 Task: Check the average views per listing of center island in the last 5 years.
Action: Mouse moved to (916, 231)
Screenshot: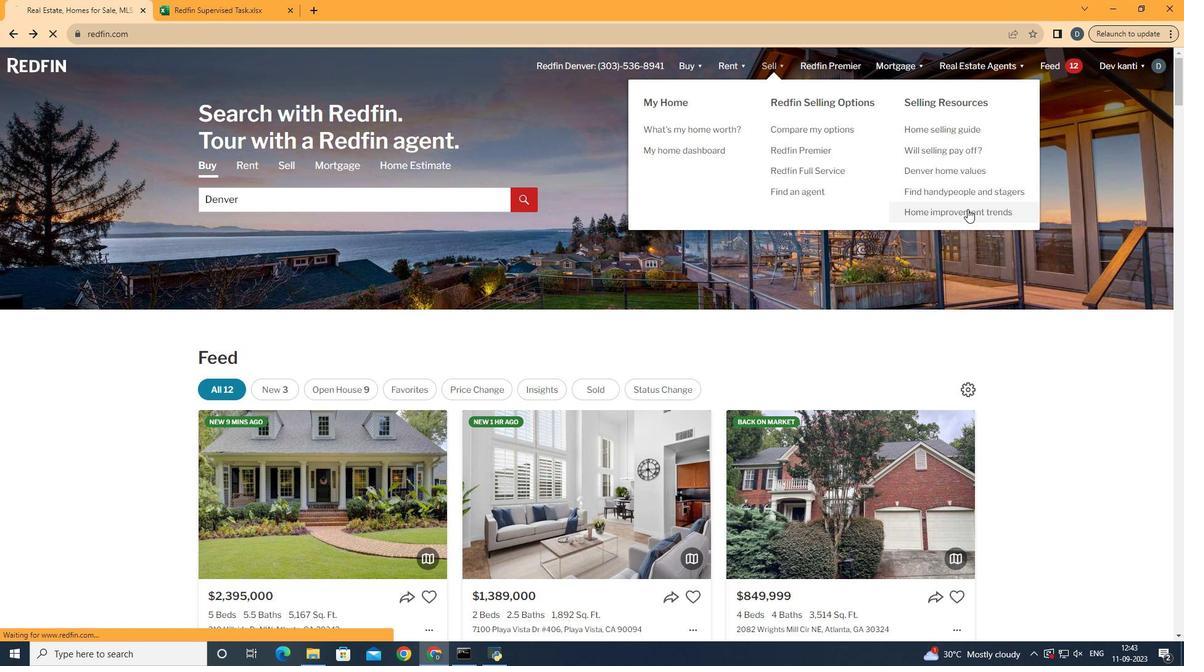 
Action: Mouse pressed left at (916, 231)
Screenshot: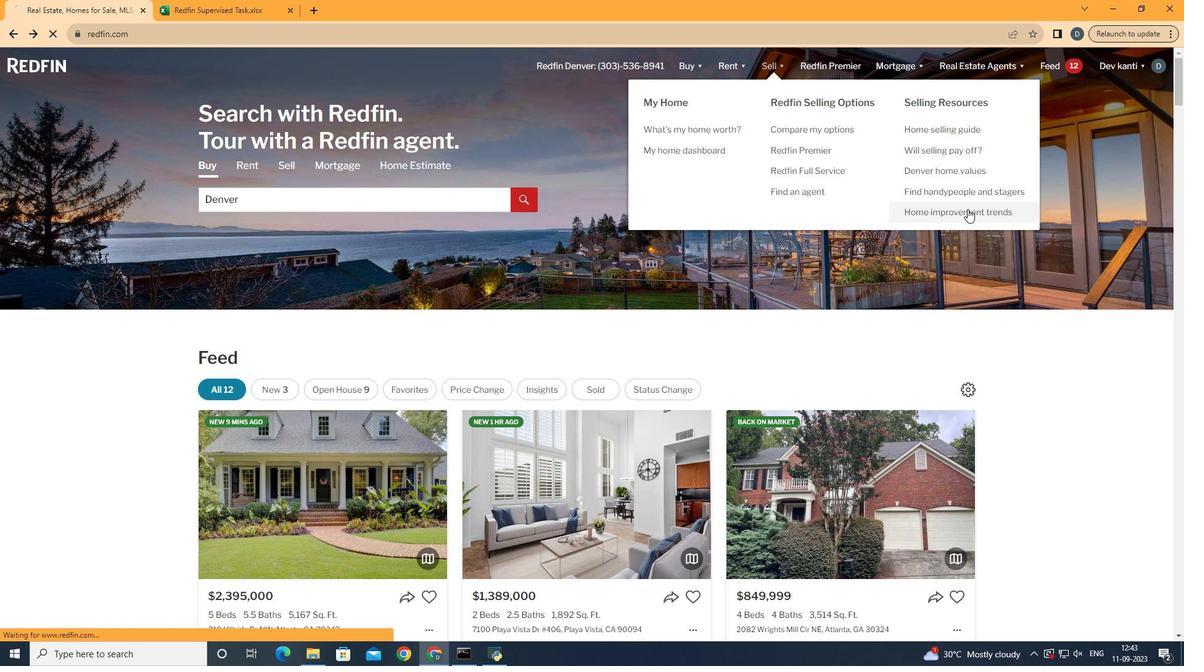 
Action: Mouse moved to (357, 253)
Screenshot: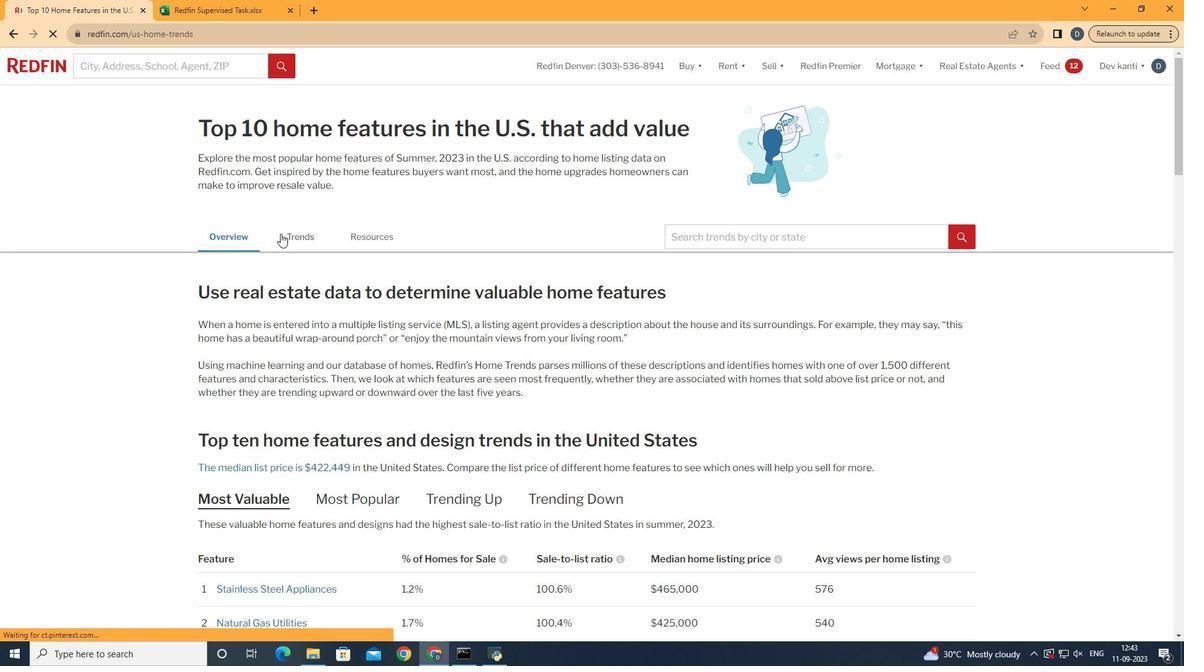 
Action: Mouse pressed left at (357, 253)
Screenshot: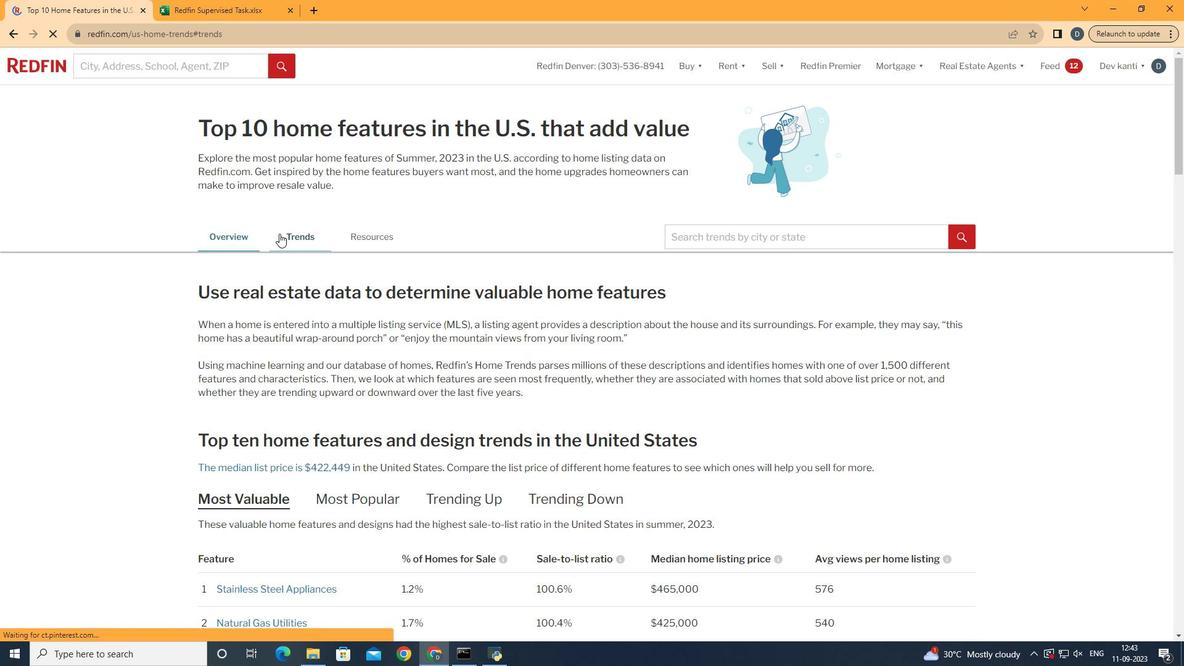 
Action: Mouse moved to (642, 374)
Screenshot: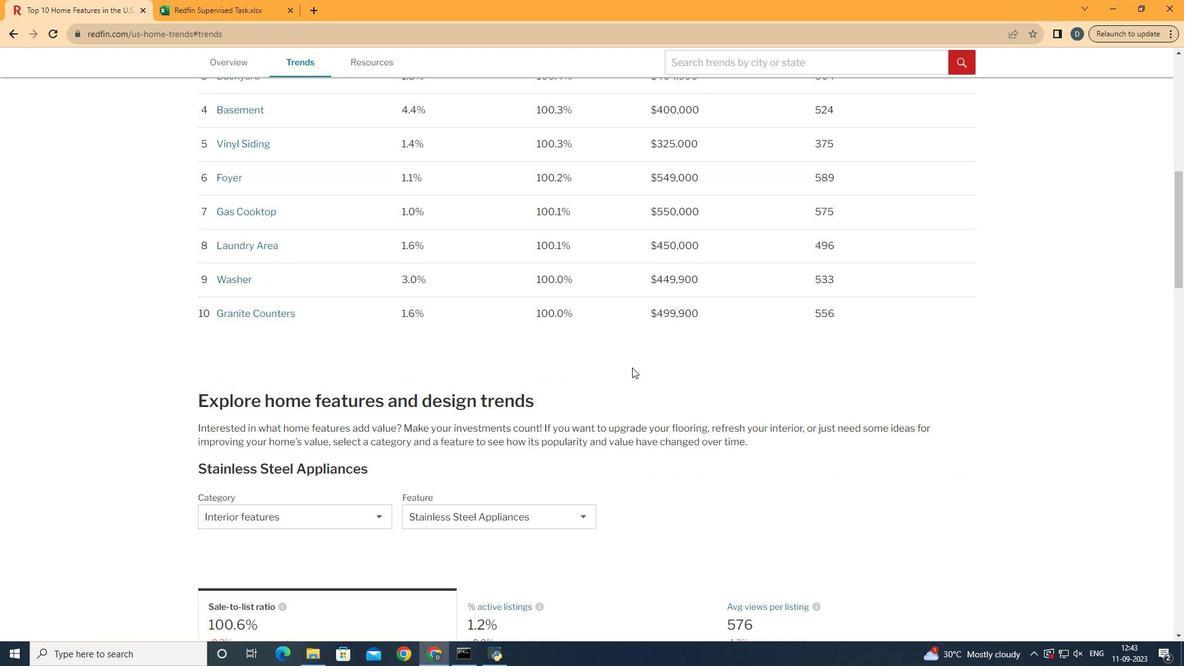 
Action: Mouse scrolled (642, 373) with delta (0, 0)
Screenshot: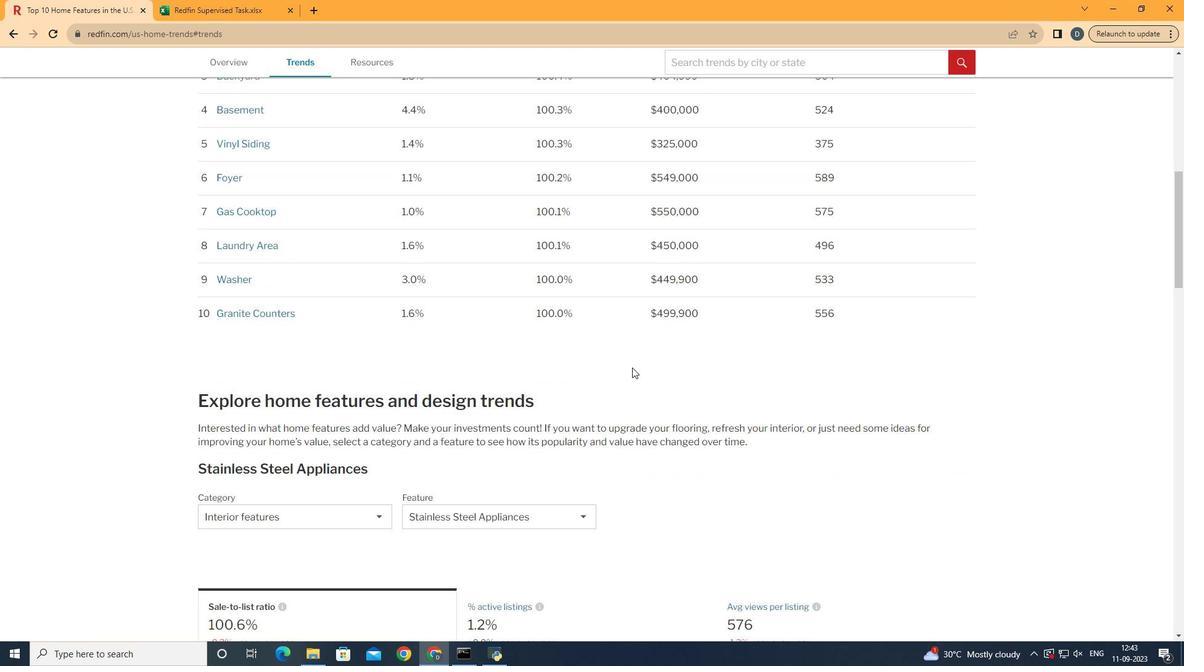 
Action: Mouse scrolled (642, 373) with delta (0, 0)
Screenshot: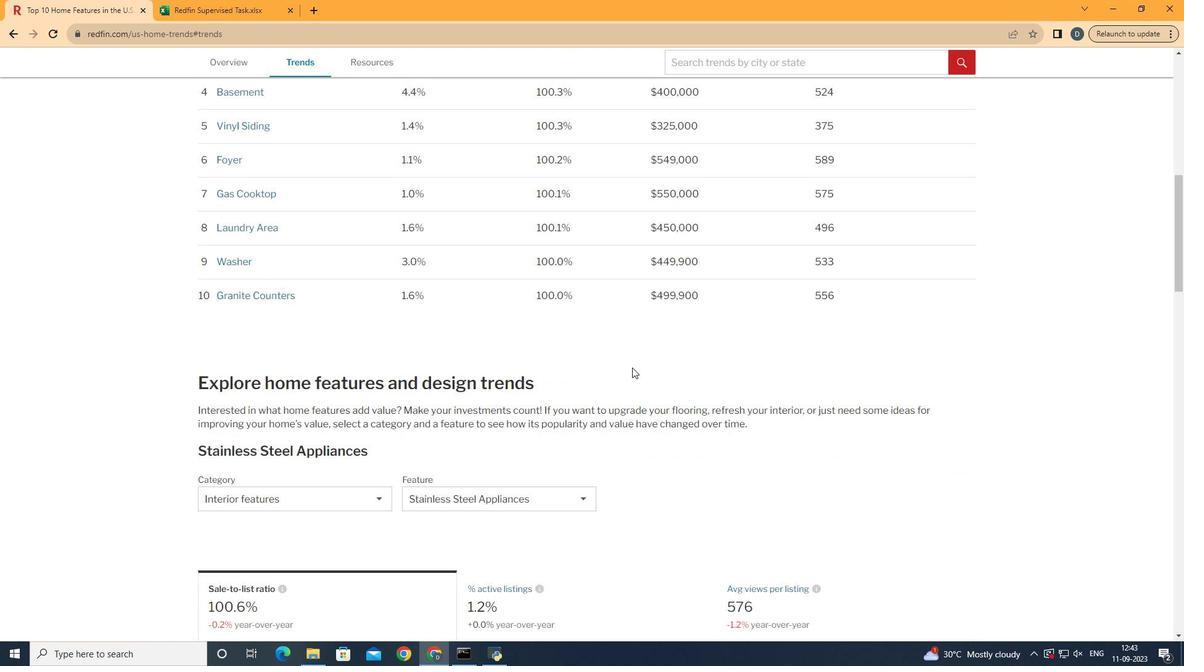 
Action: Mouse moved to (642, 373)
Screenshot: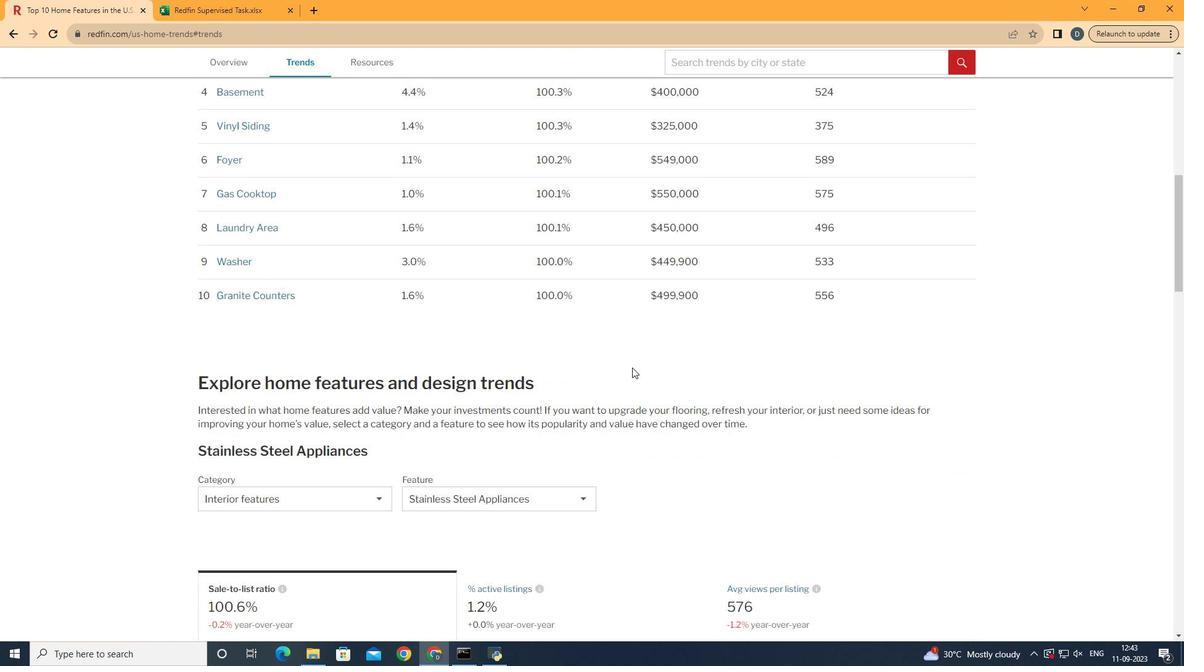 
Action: Mouse scrolled (642, 373) with delta (0, 0)
Screenshot: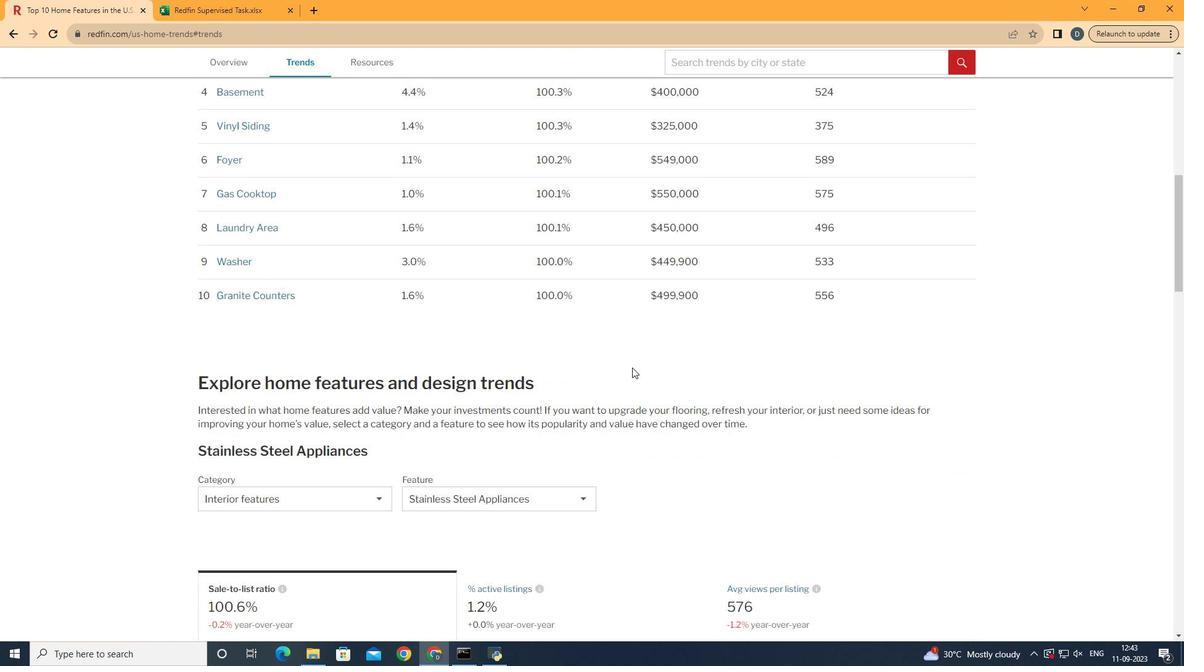 
Action: Mouse moved to (642, 373)
Screenshot: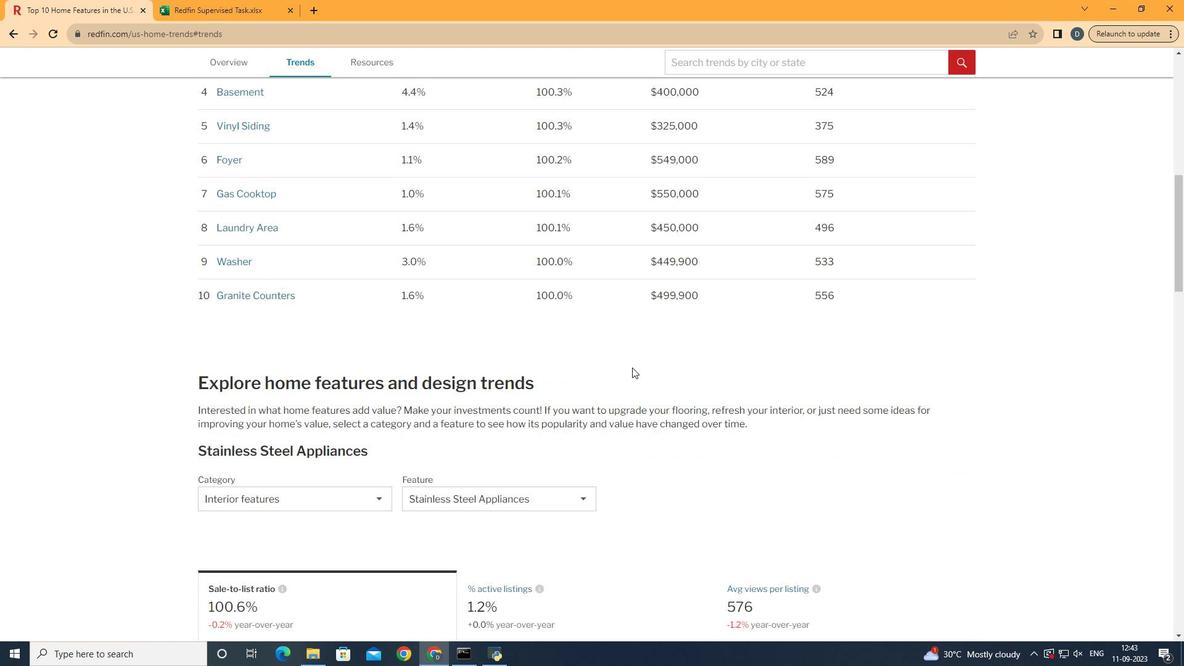 
Action: Mouse scrolled (642, 372) with delta (0, 0)
Screenshot: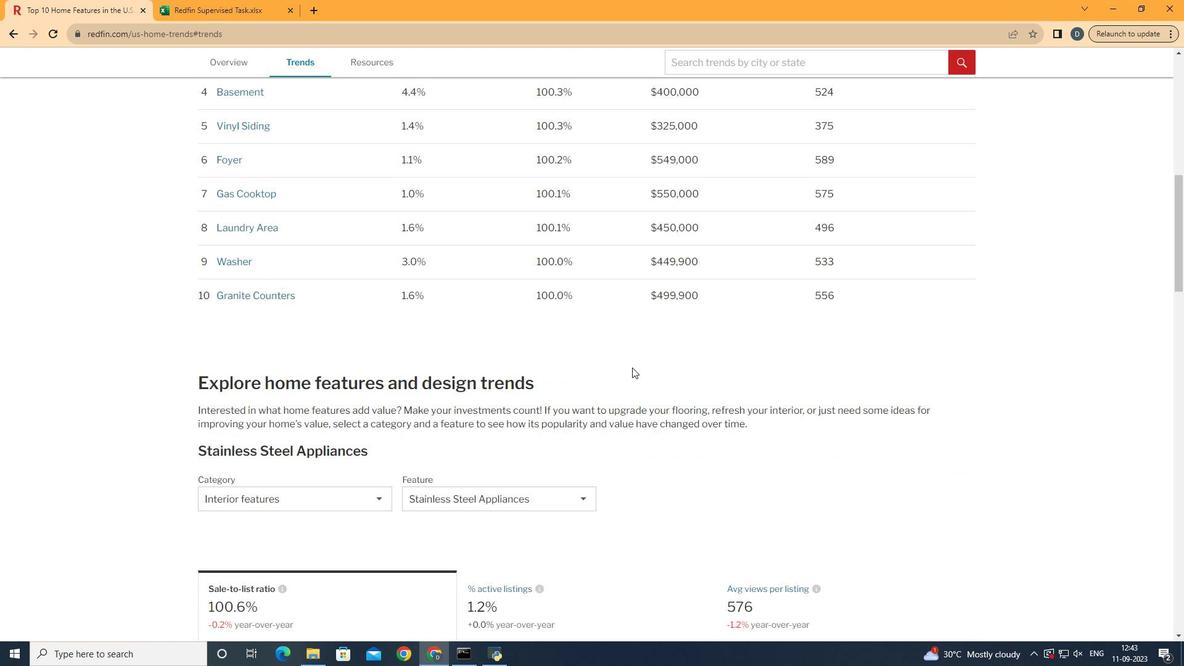 
Action: Mouse moved to (643, 373)
Screenshot: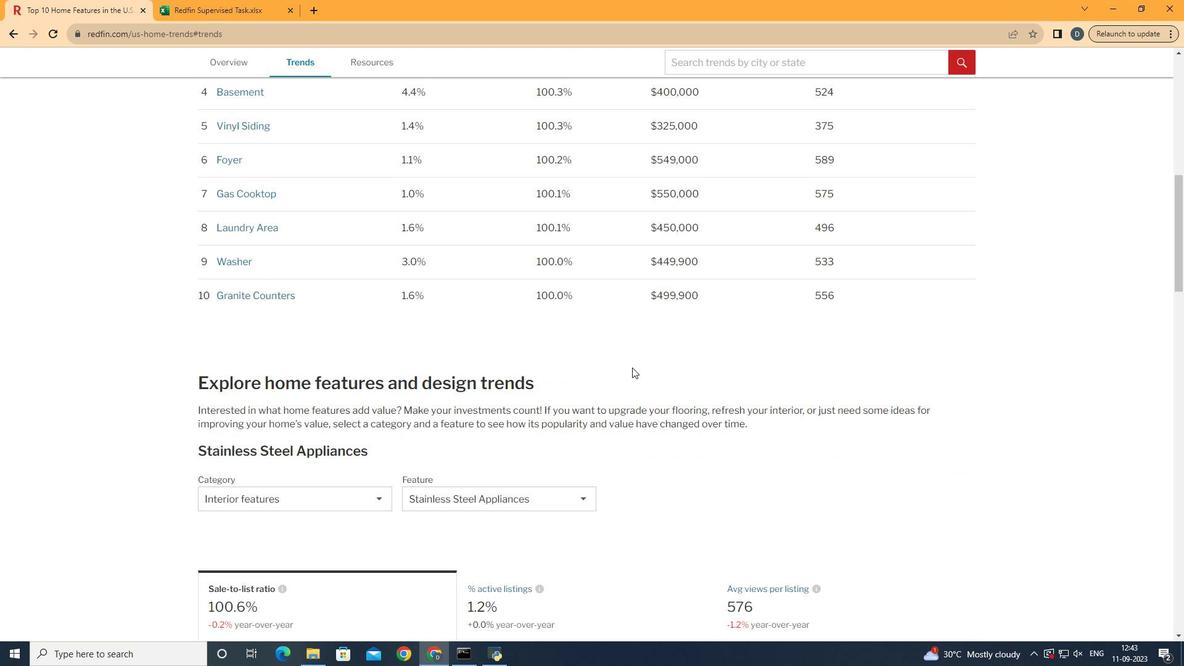 
Action: Mouse scrolled (643, 372) with delta (0, 0)
Screenshot: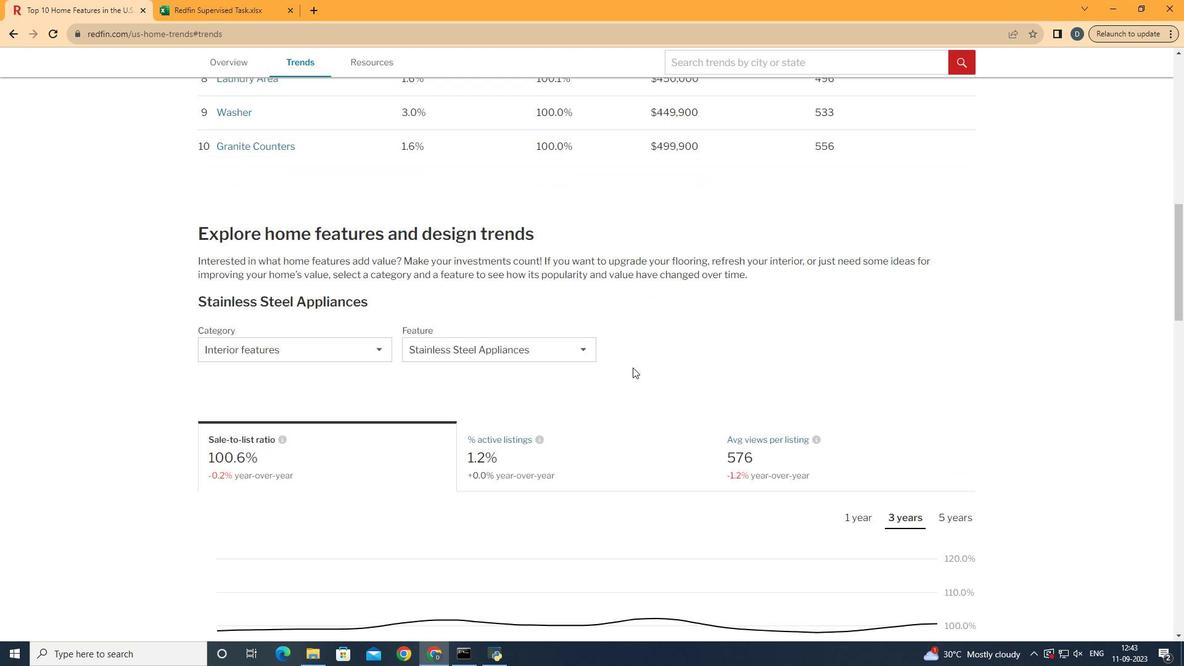 
Action: Mouse scrolled (643, 372) with delta (0, 0)
Screenshot: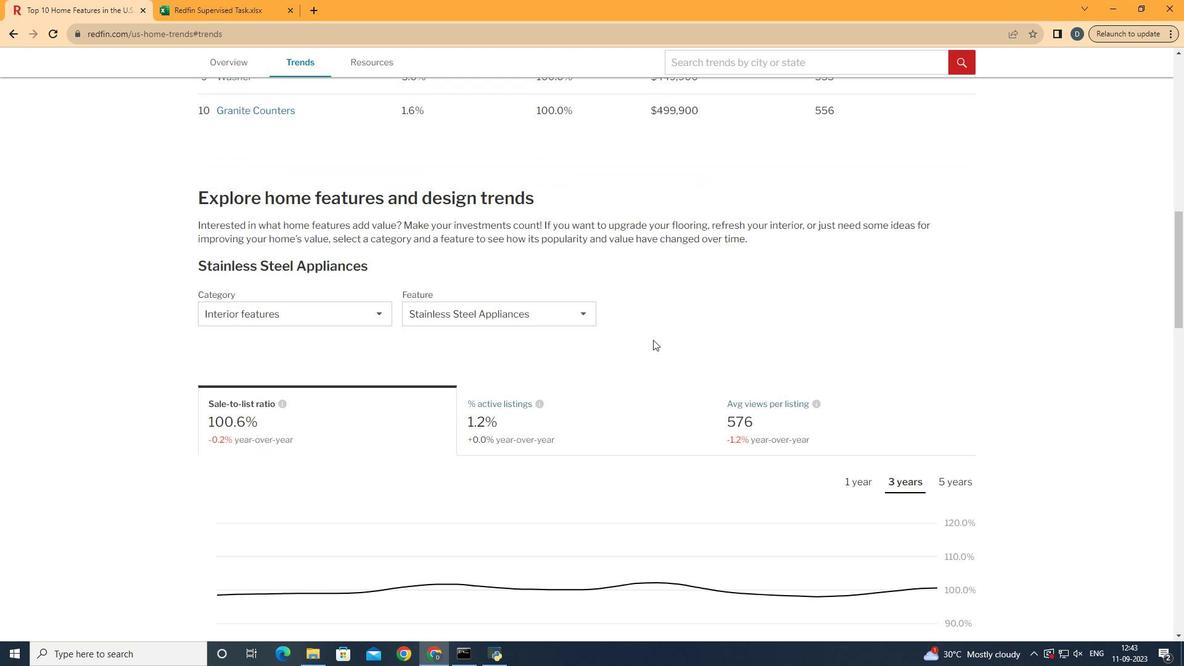
Action: Mouse moved to (643, 373)
Screenshot: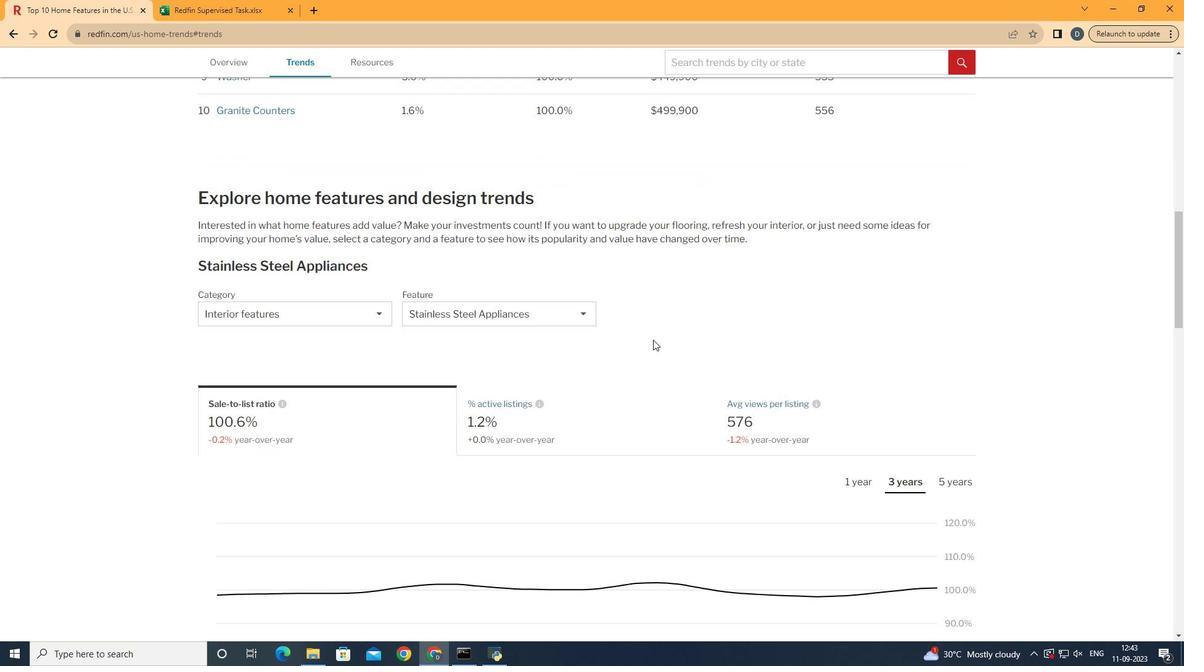 
Action: Mouse scrolled (643, 372) with delta (0, 0)
Screenshot: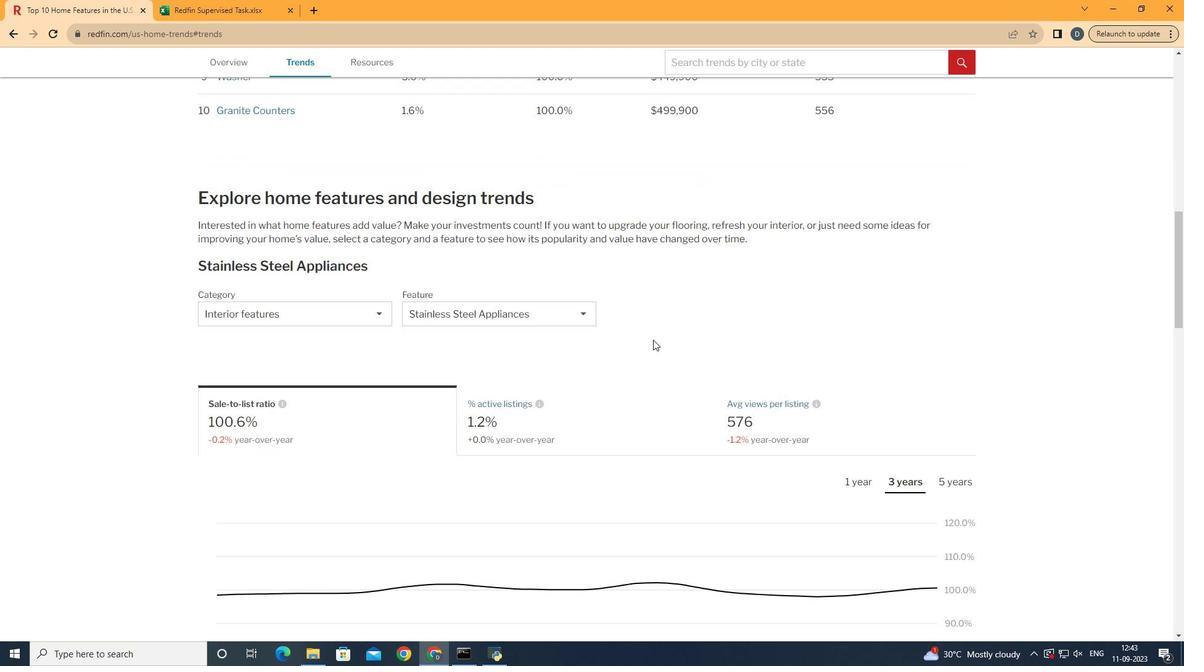 
Action: Mouse moved to (384, 322)
Screenshot: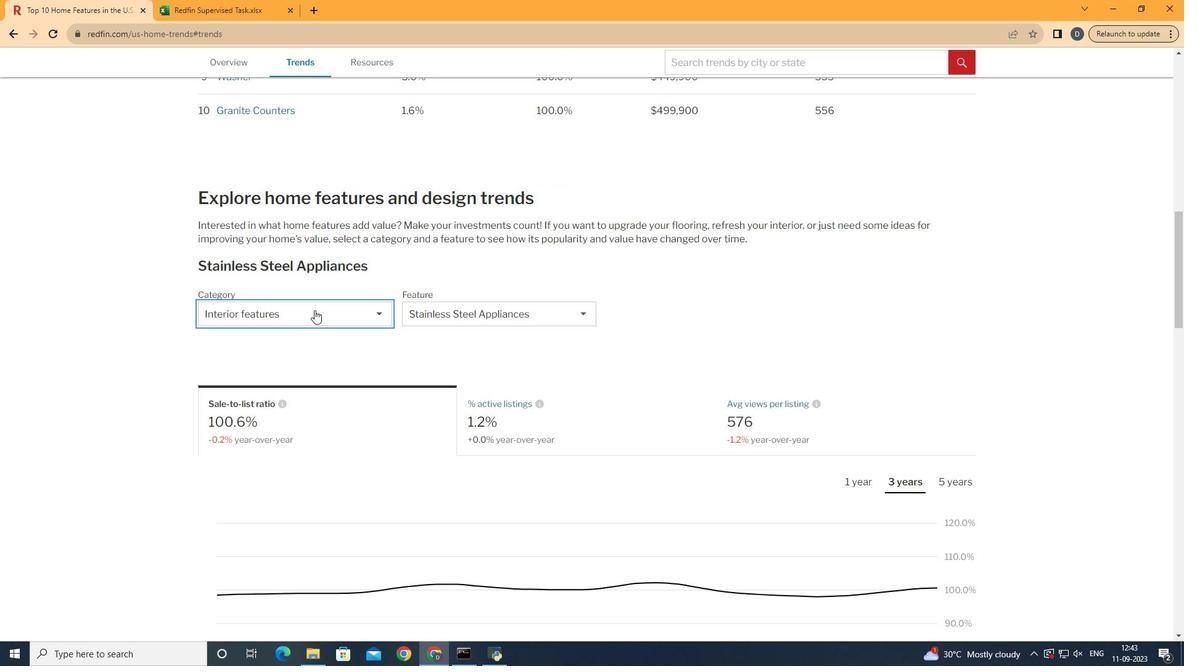 
Action: Mouse pressed left at (384, 322)
Screenshot: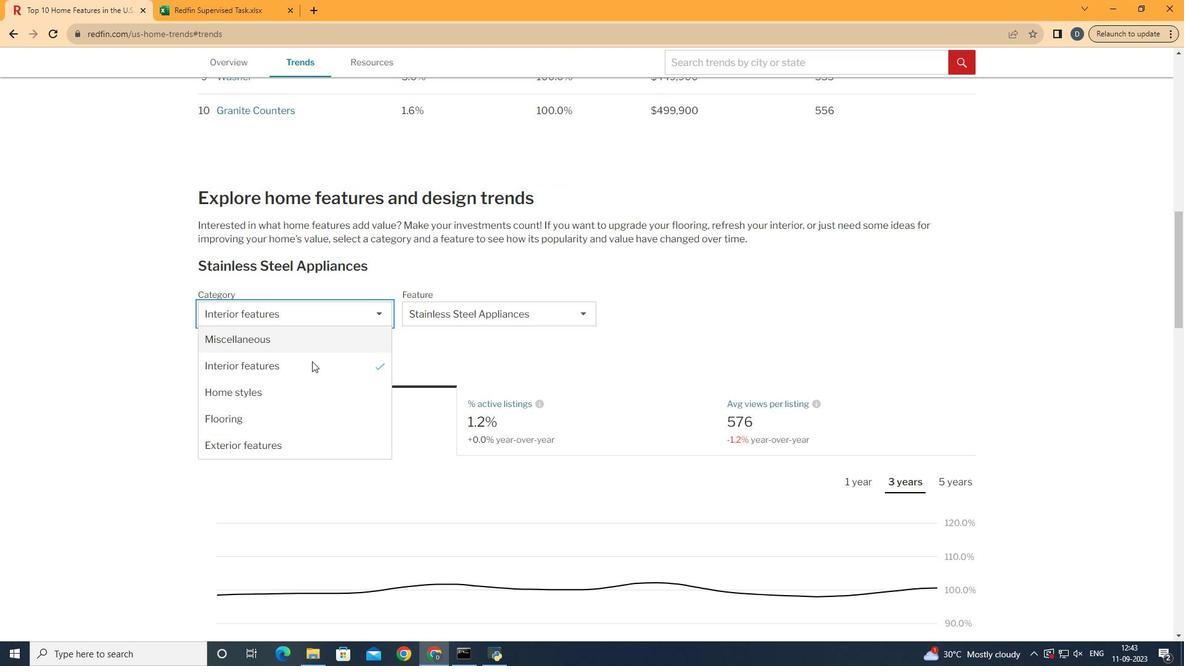 
Action: Mouse moved to (382, 375)
Screenshot: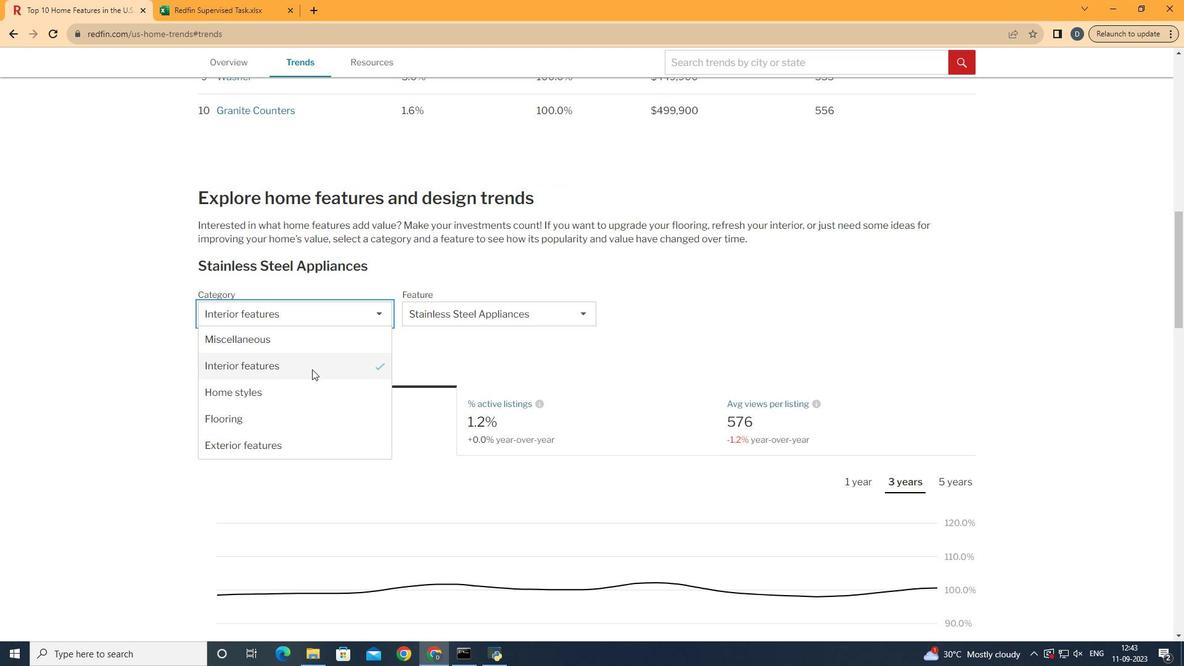 
Action: Mouse pressed left at (382, 375)
Screenshot: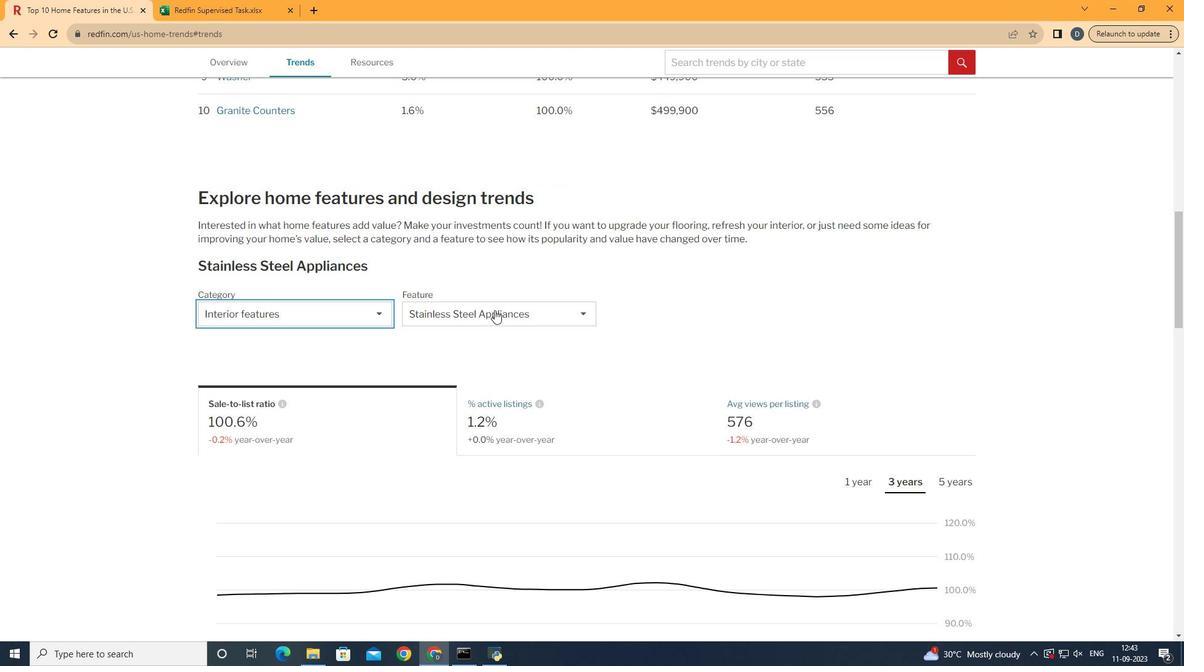 
Action: Mouse moved to (532, 321)
Screenshot: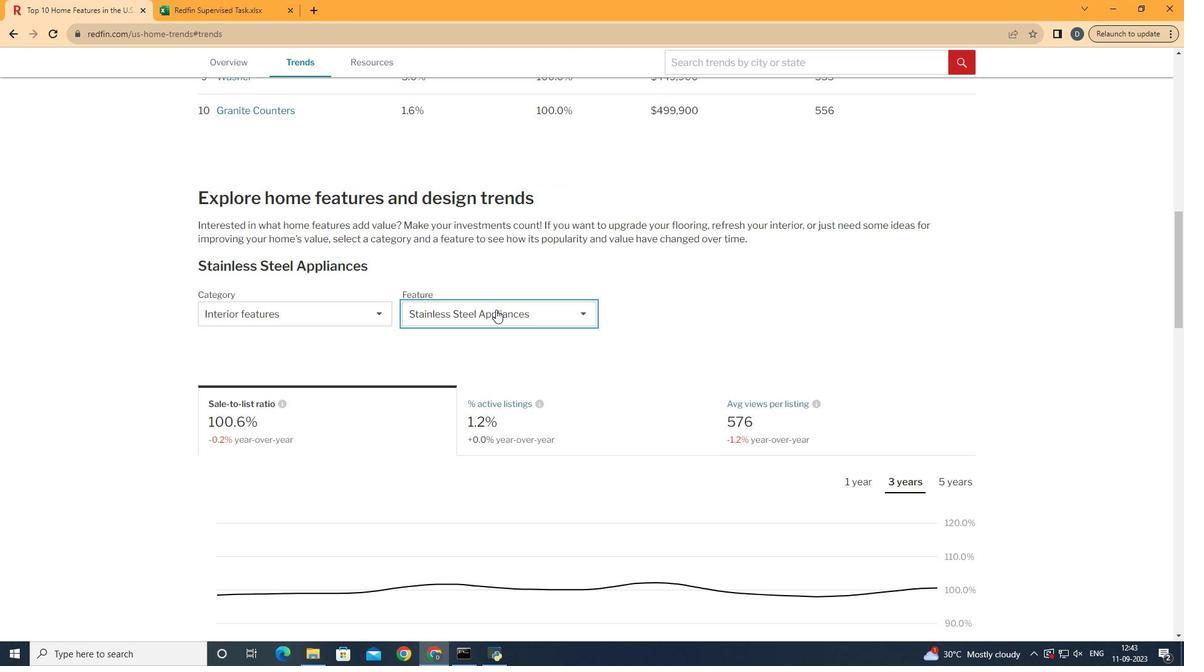 
Action: Mouse pressed left at (532, 321)
Screenshot: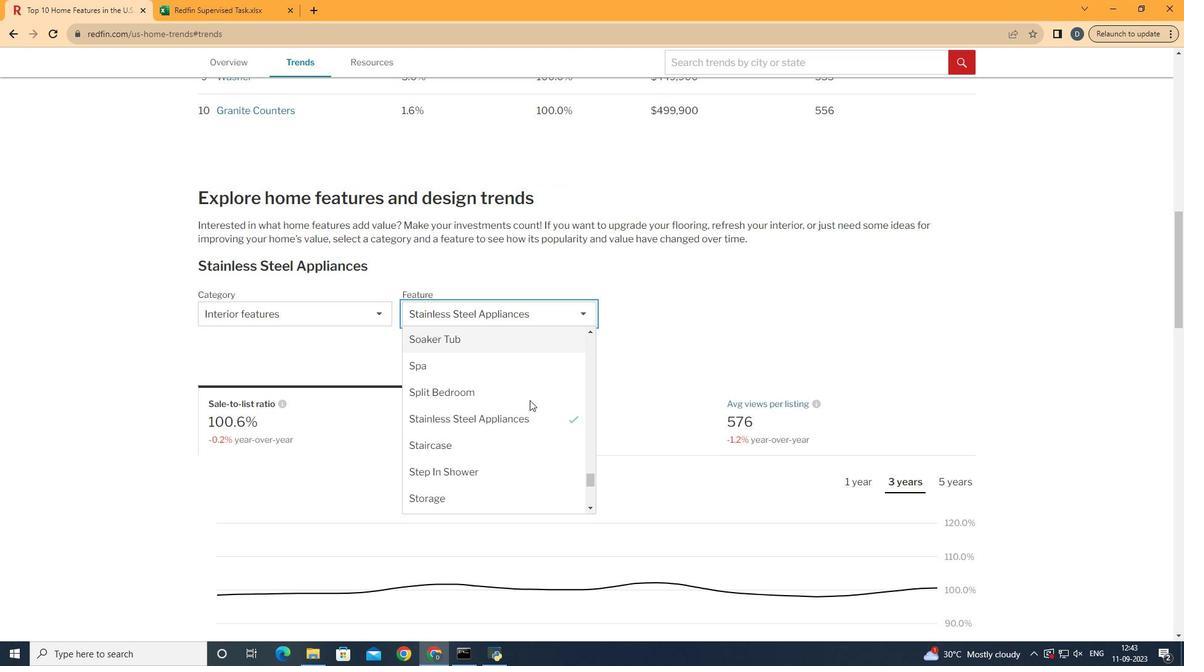 
Action: Mouse moved to (565, 428)
Screenshot: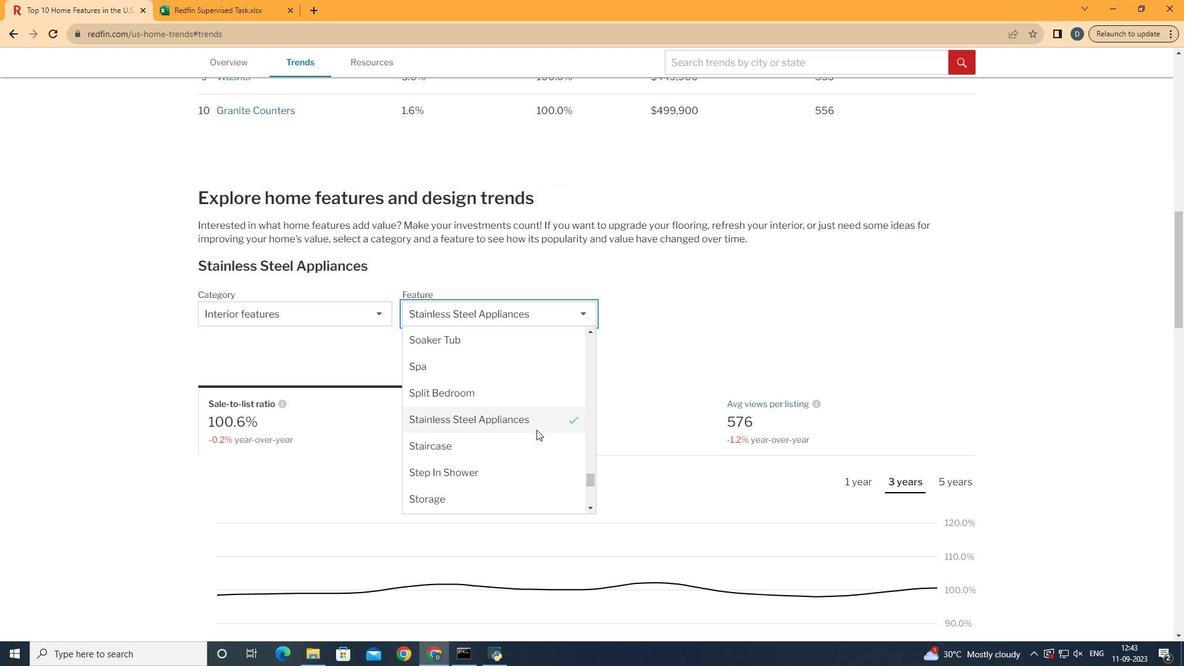 
Action: Mouse scrolled (565, 429) with delta (0, 0)
Screenshot: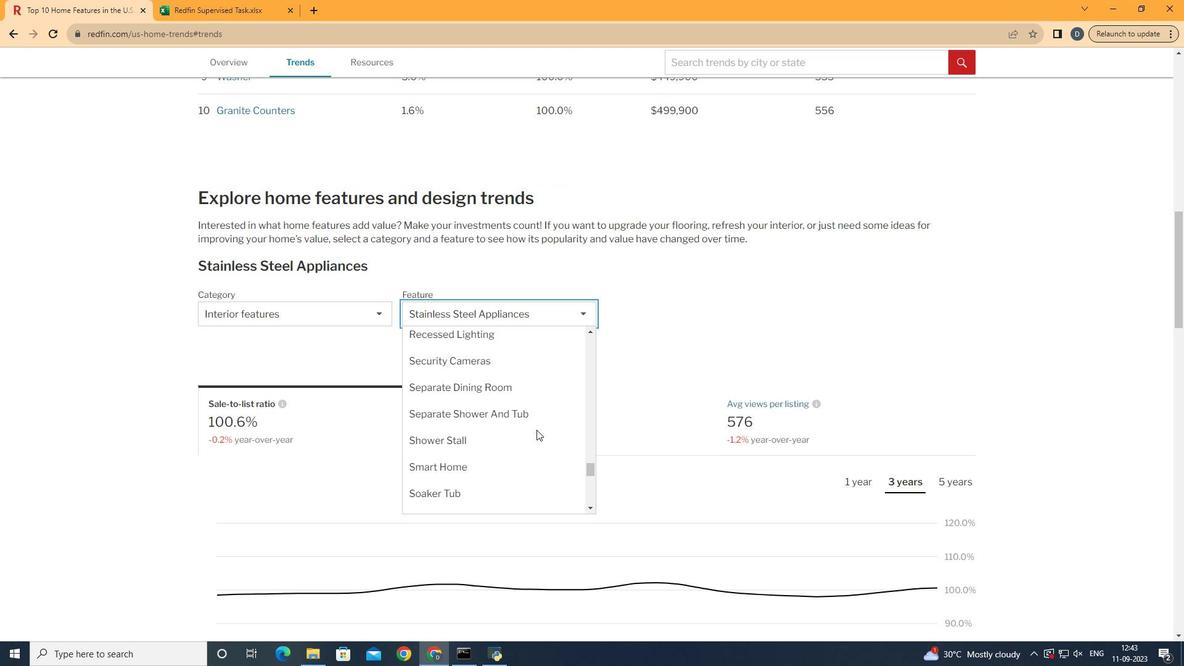 
Action: Mouse scrolled (565, 429) with delta (0, 0)
Screenshot: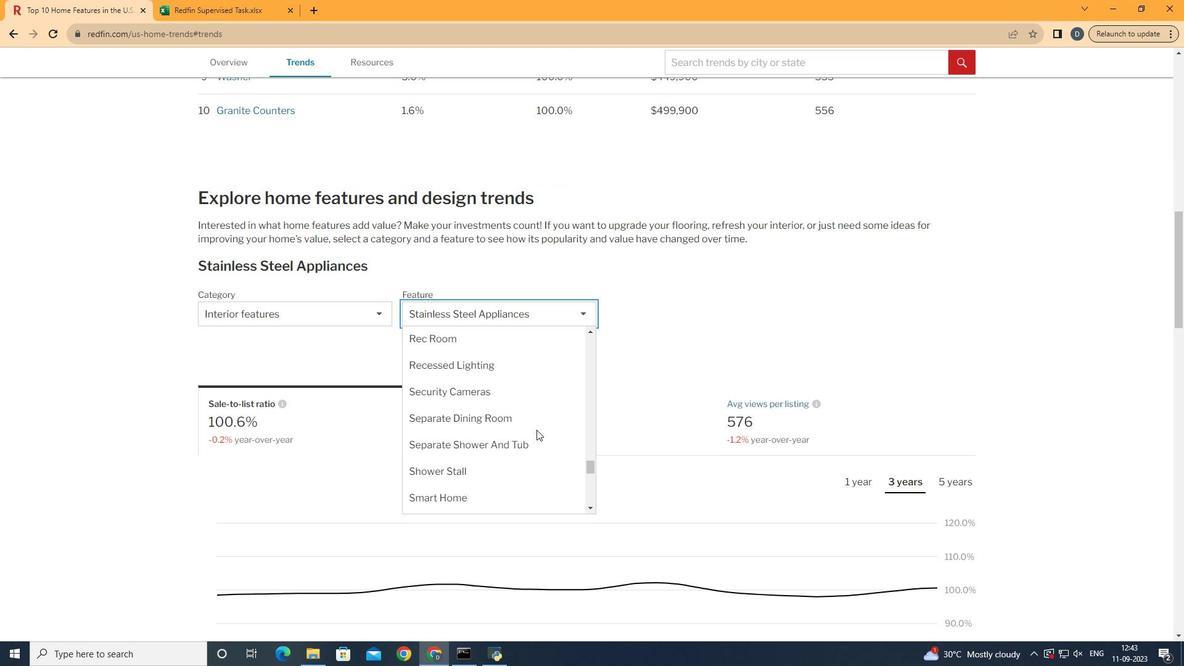 
Action: Mouse scrolled (565, 429) with delta (0, 0)
Screenshot: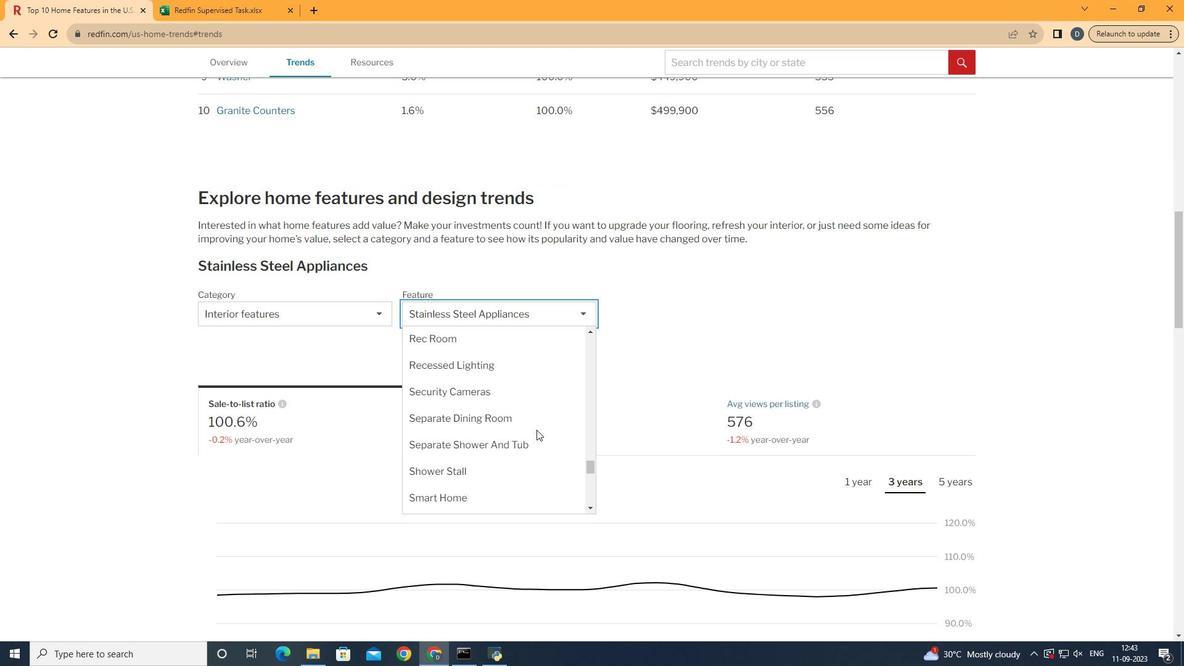 
Action: Mouse scrolled (565, 429) with delta (0, 0)
Screenshot: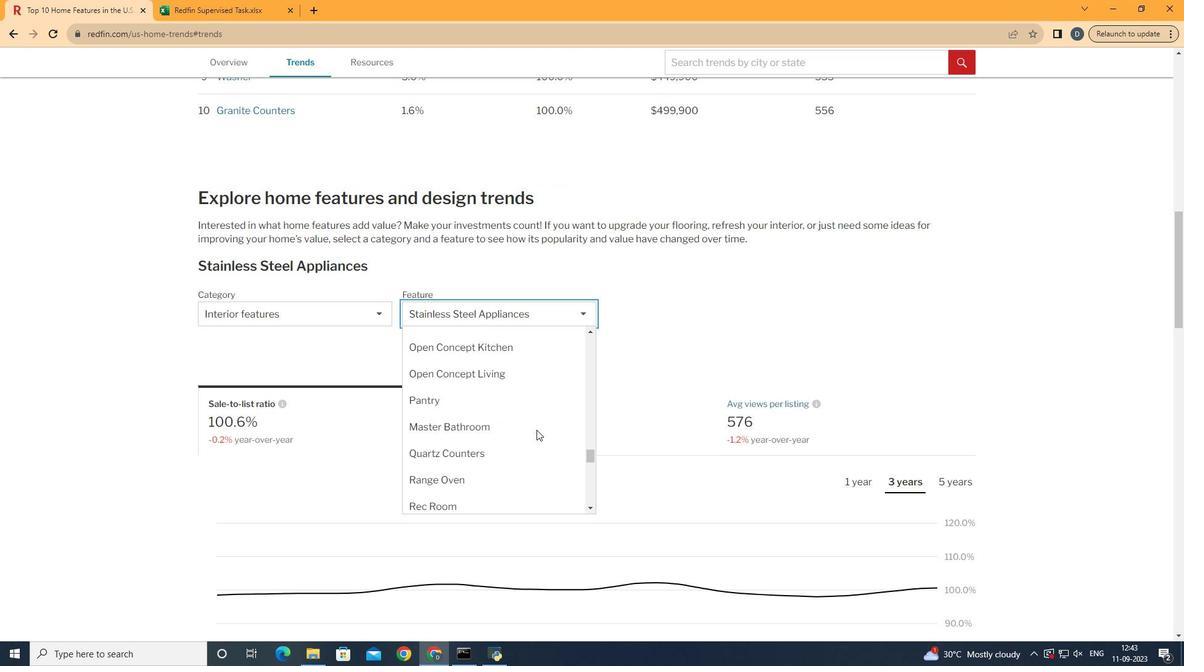 
Action: Mouse scrolled (565, 429) with delta (0, 0)
Screenshot: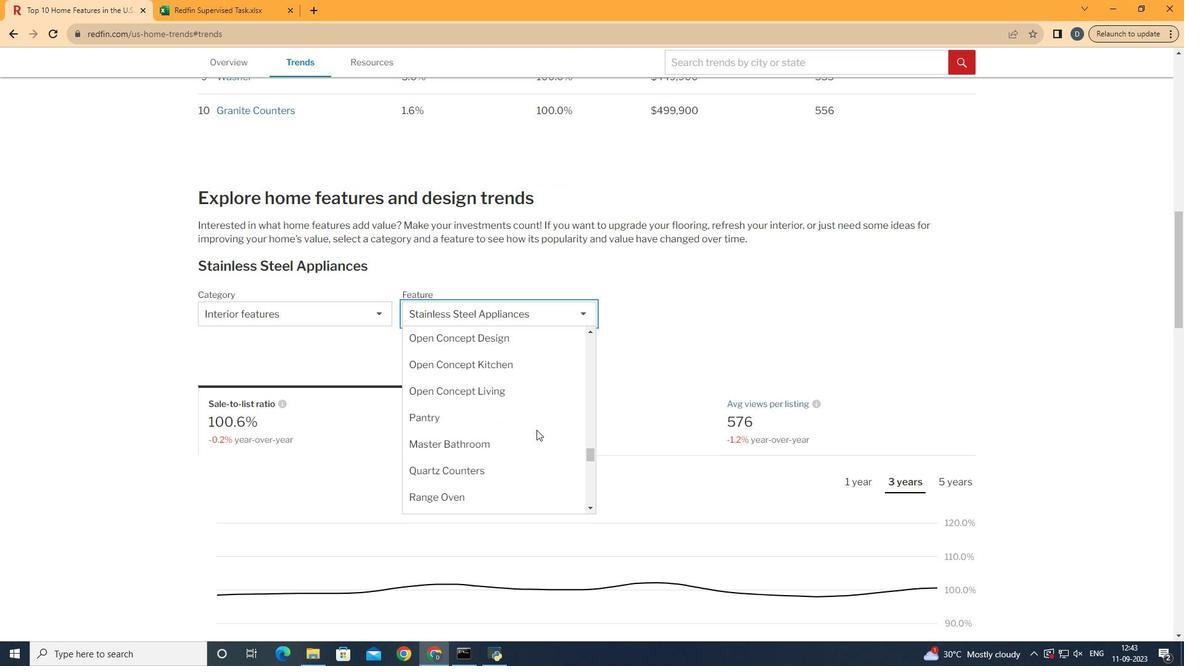 
Action: Mouse scrolled (565, 429) with delta (0, 0)
Screenshot: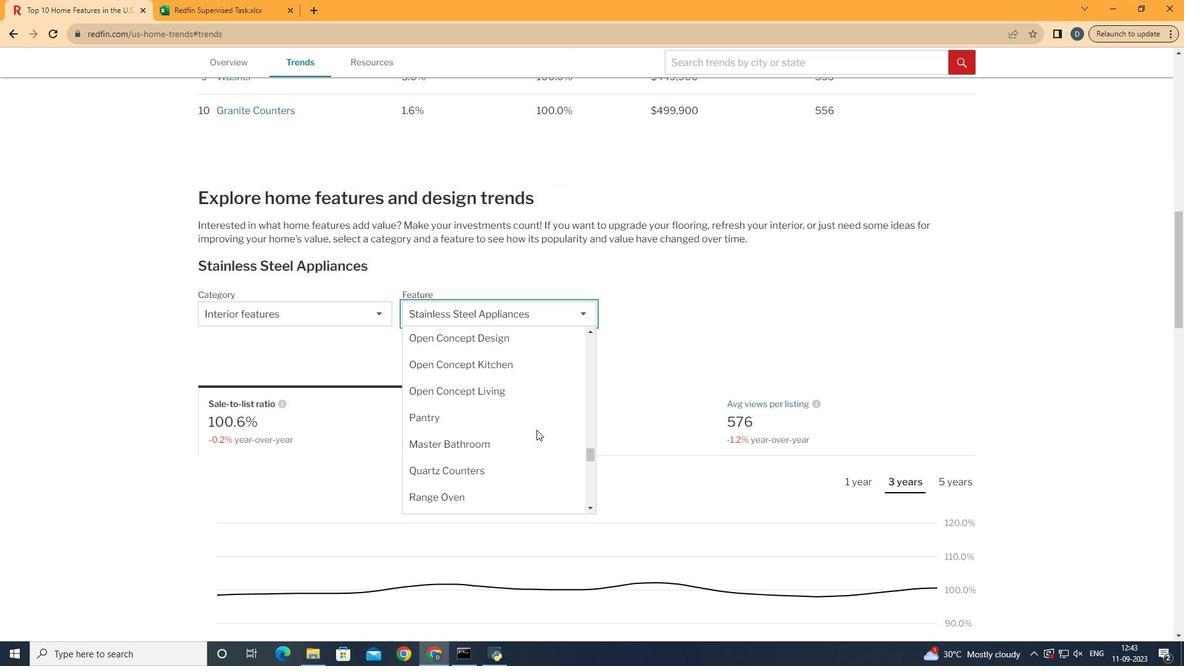 
Action: Mouse scrolled (565, 429) with delta (0, 0)
Screenshot: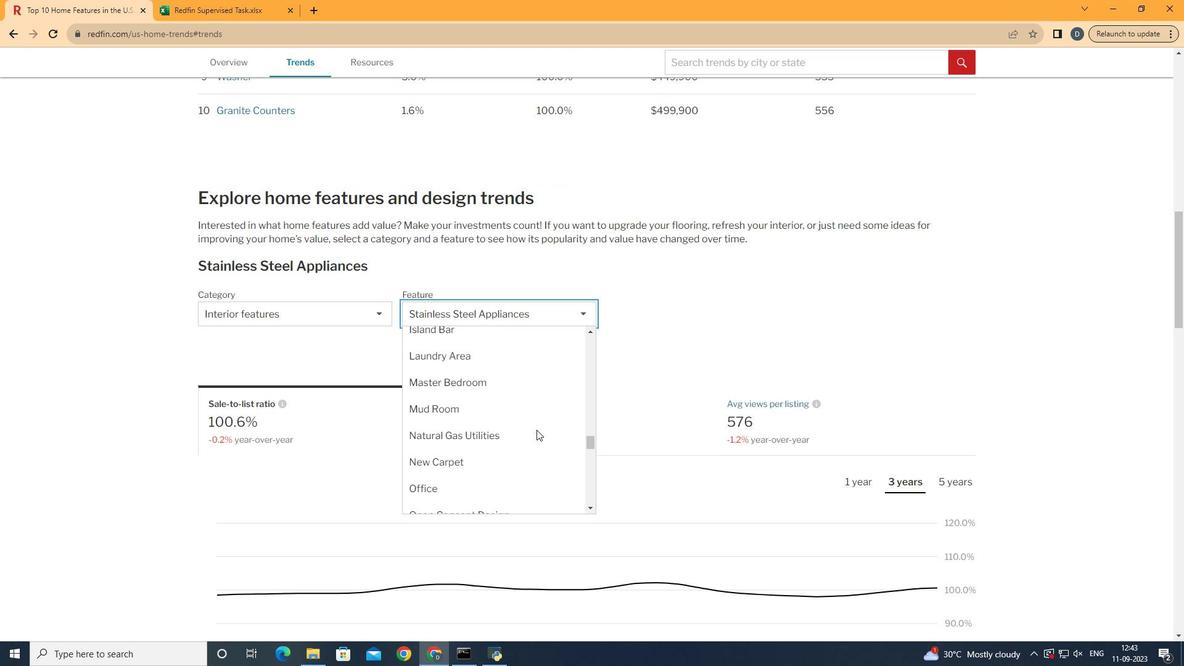
Action: Mouse scrolled (565, 429) with delta (0, 0)
Screenshot: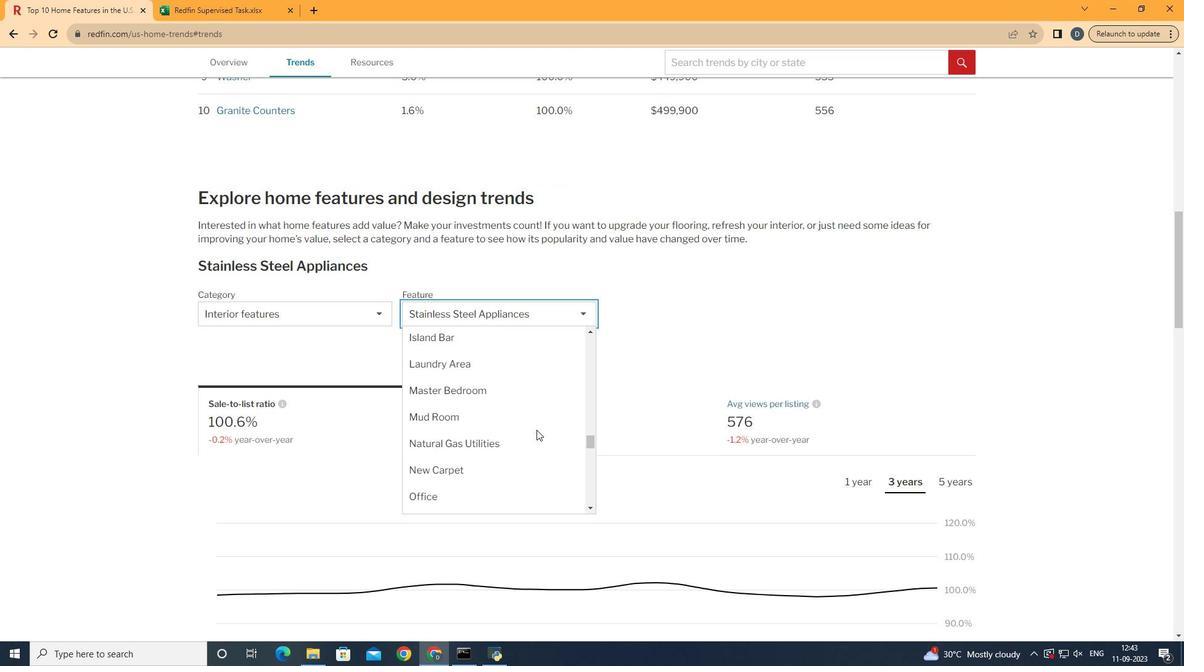 
Action: Mouse moved to (565, 428)
Screenshot: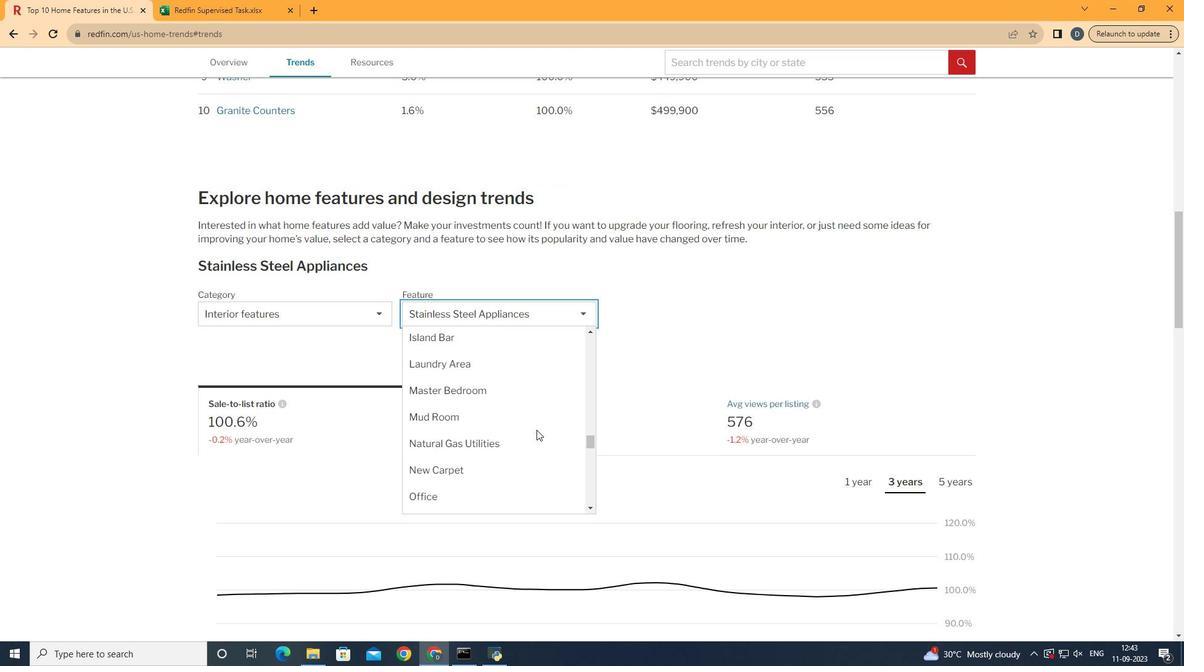 
Action: Mouse scrolled (565, 429) with delta (0, 0)
Screenshot: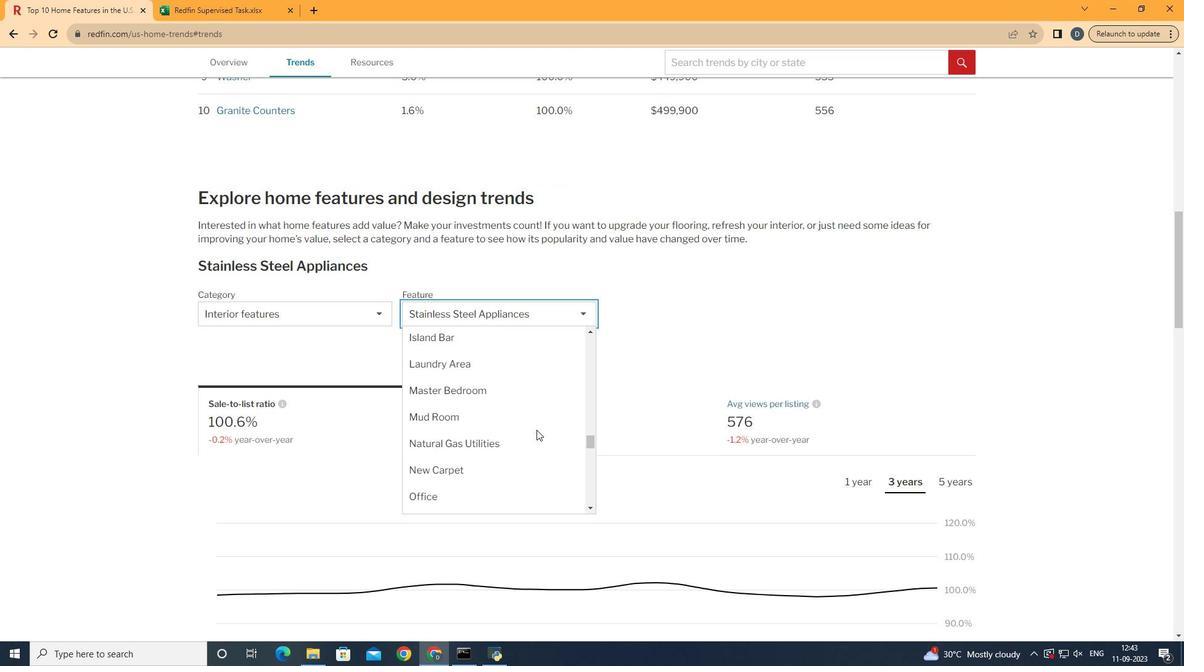
Action: Mouse scrolled (565, 429) with delta (0, 0)
Screenshot: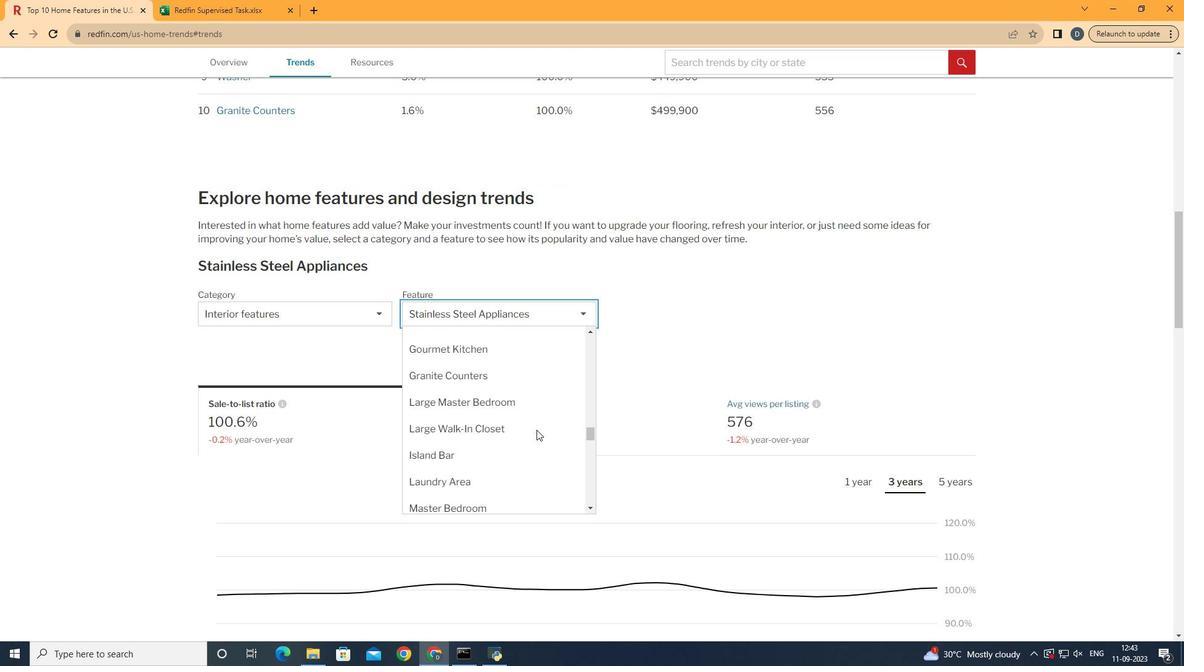 
Action: Mouse scrolled (565, 429) with delta (0, 0)
Screenshot: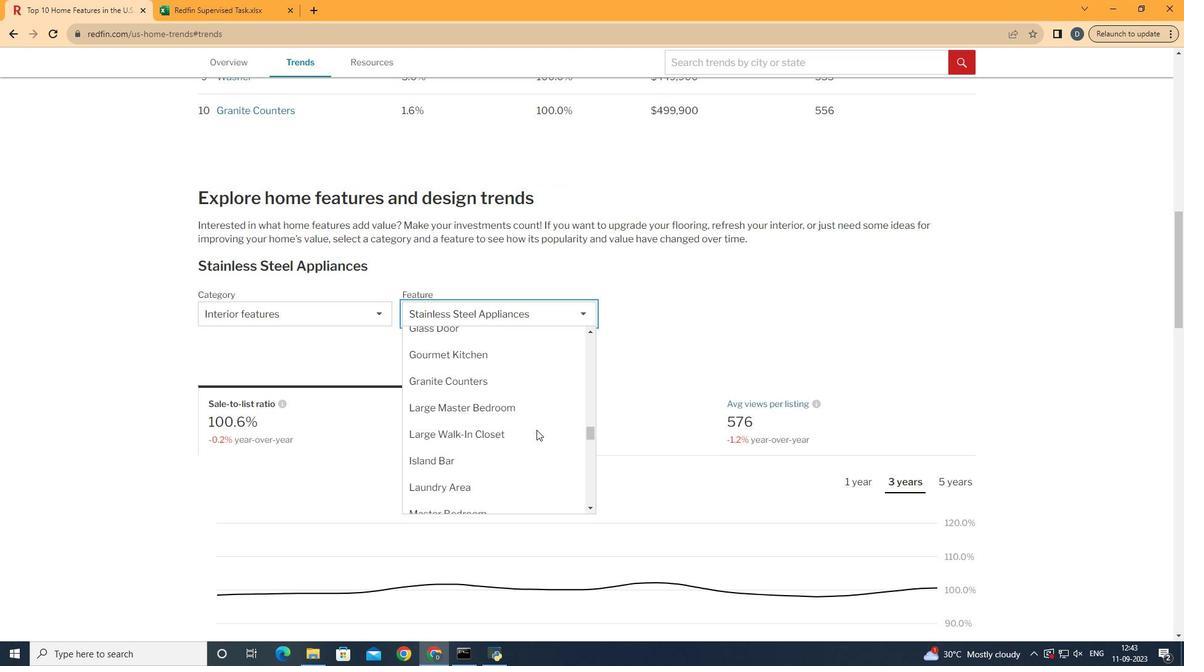 
Action: Mouse scrolled (565, 429) with delta (0, 0)
Screenshot: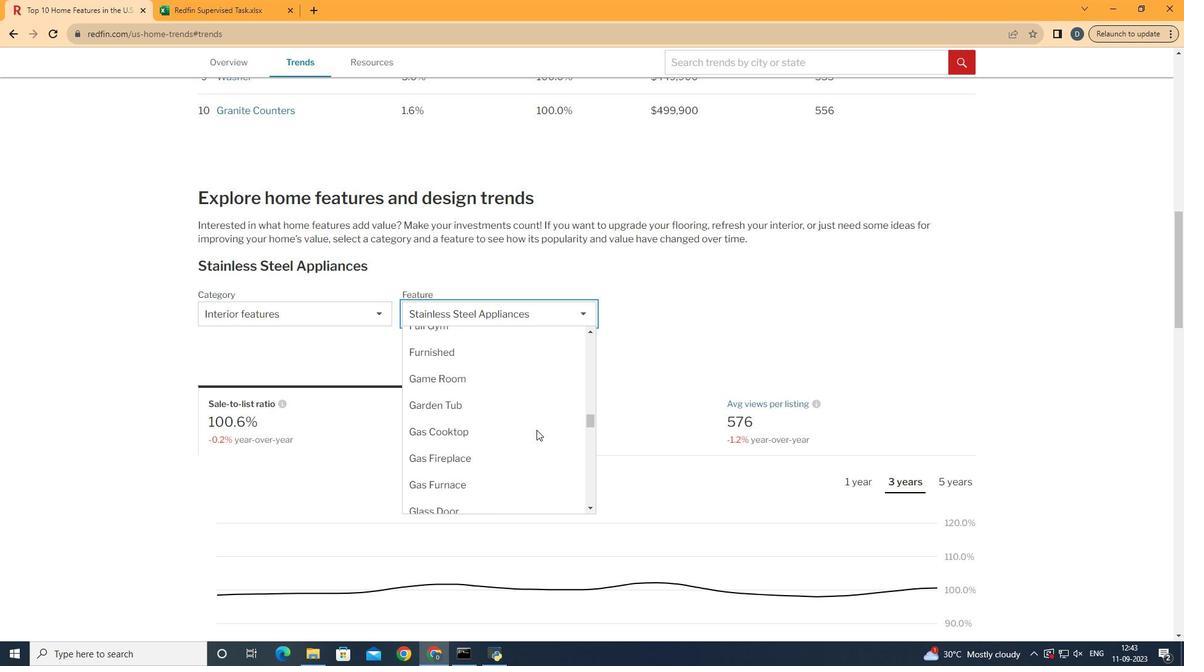 
Action: Mouse scrolled (565, 429) with delta (0, 0)
Screenshot: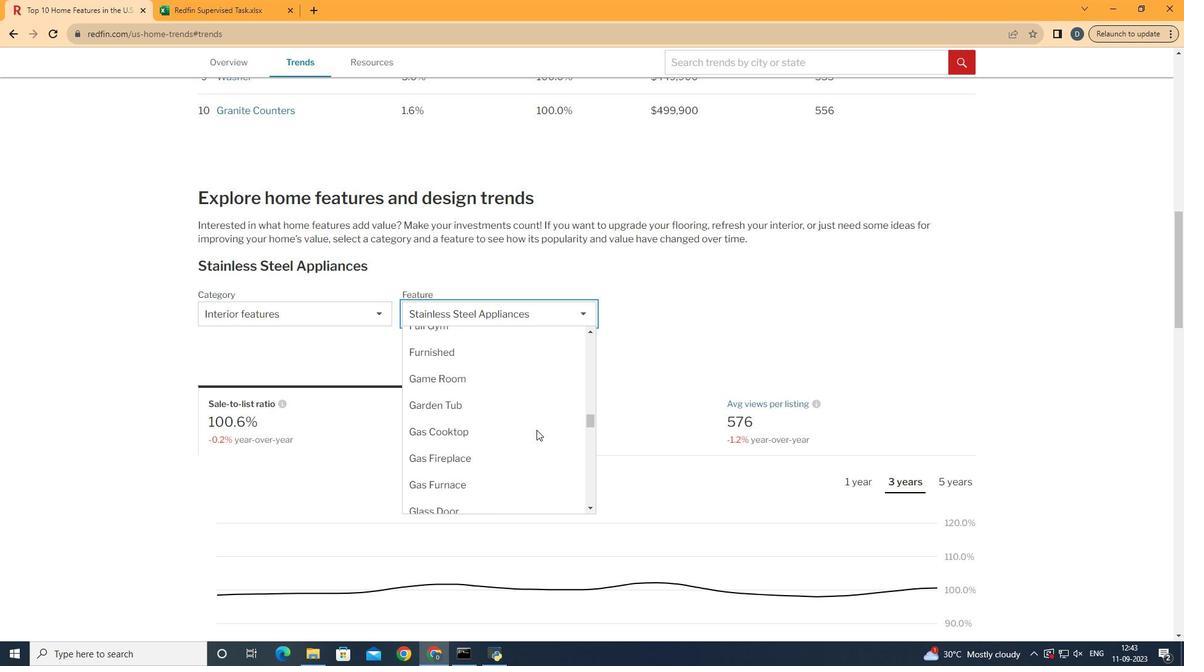 
Action: Mouse scrolled (565, 429) with delta (0, 0)
Screenshot: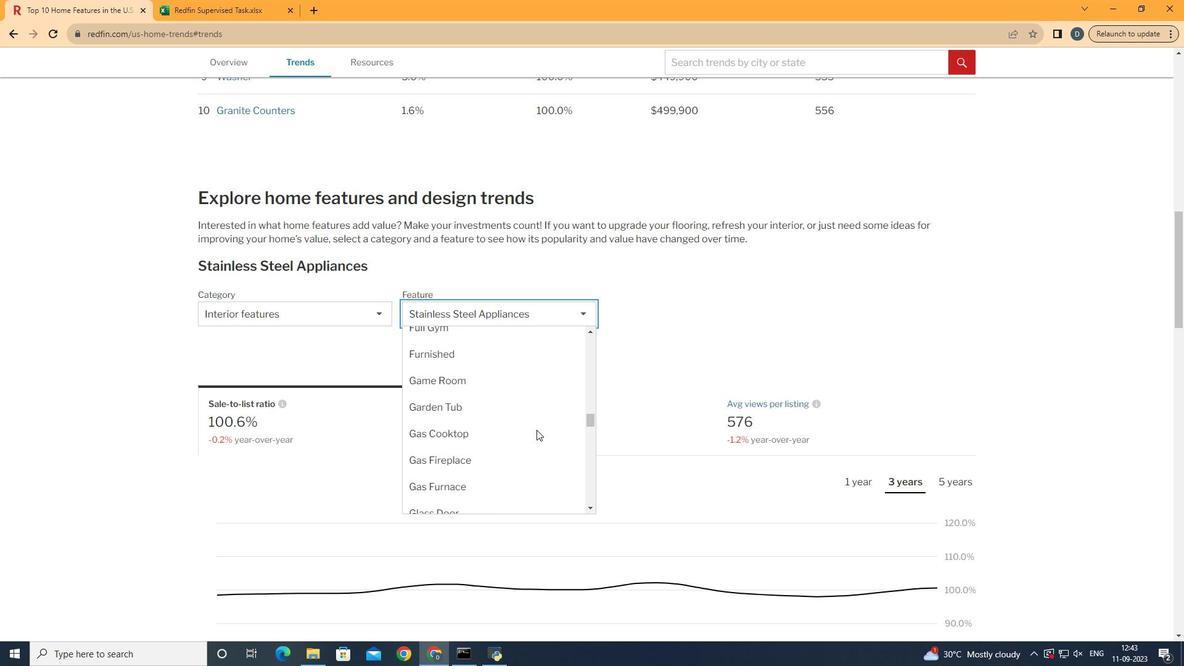 
Action: Mouse moved to (565, 428)
Screenshot: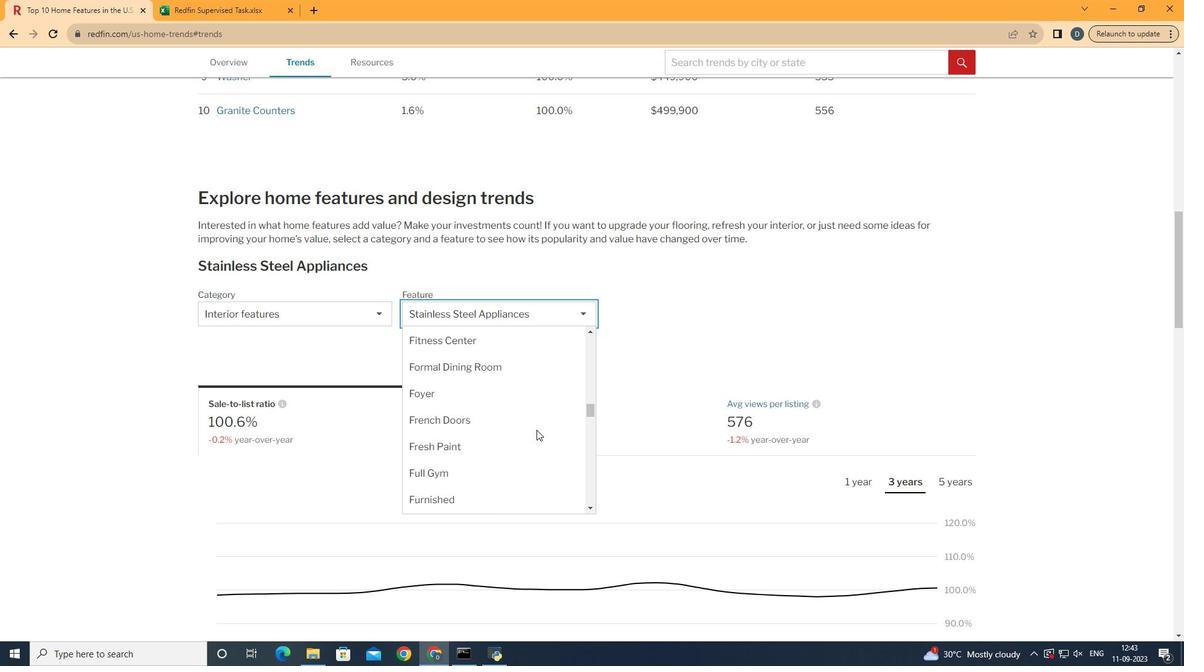 
Action: Mouse scrolled (565, 429) with delta (0, 0)
Screenshot: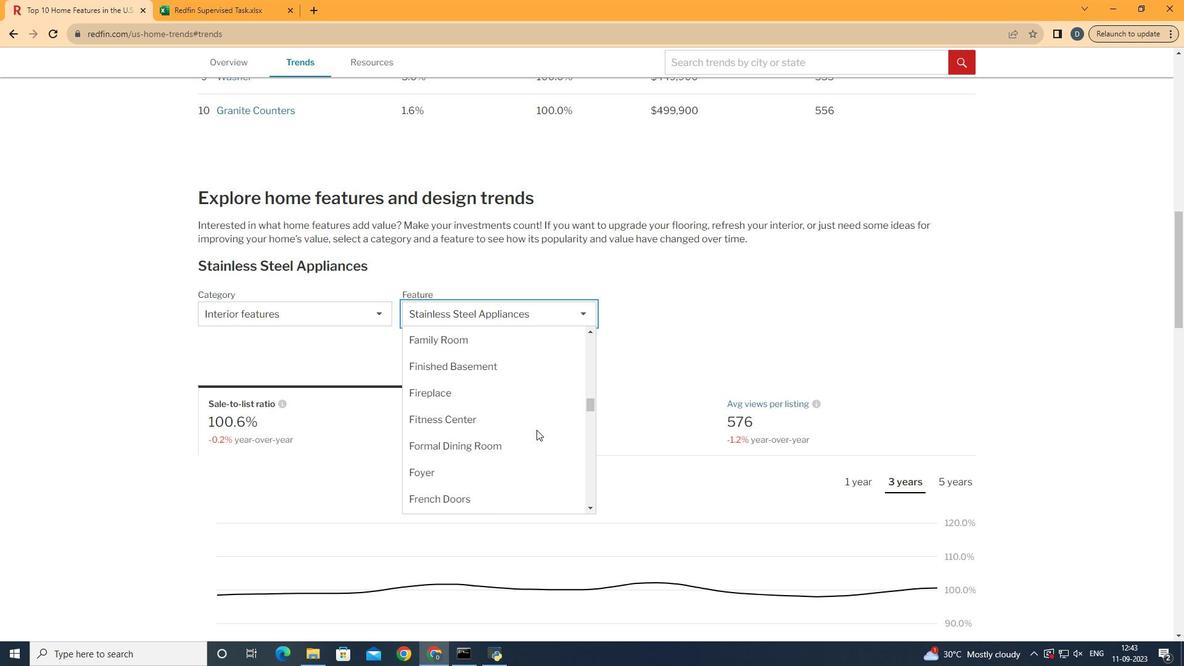 
Action: Mouse scrolled (565, 429) with delta (0, 0)
Screenshot: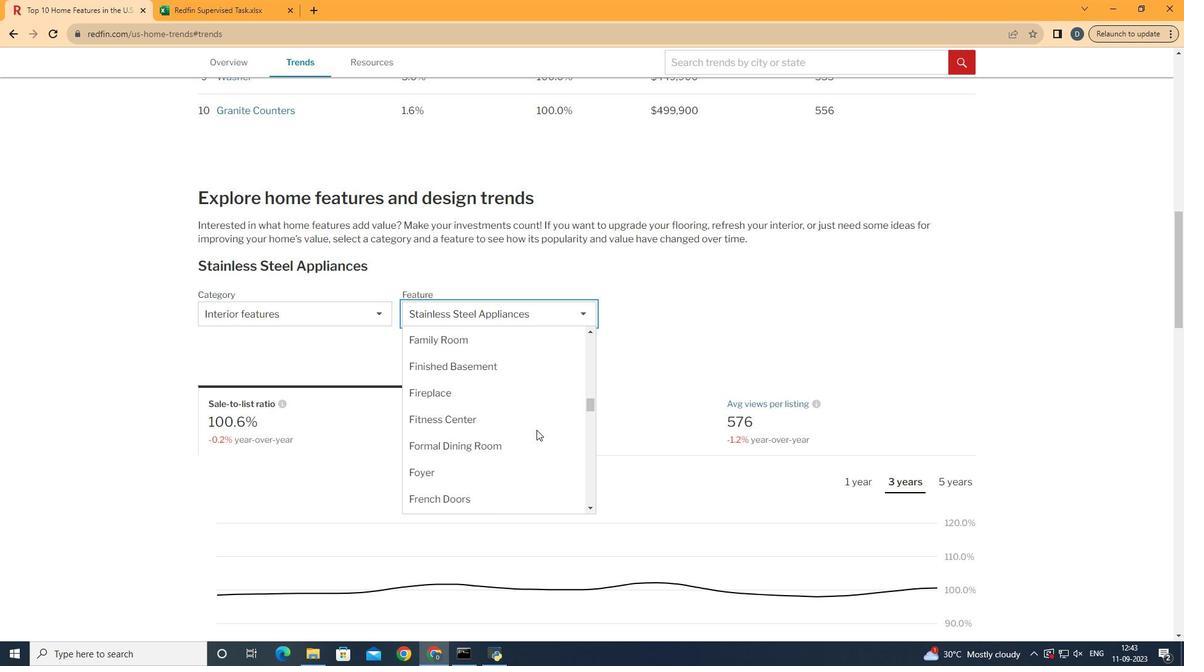 
Action: Mouse scrolled (565, 429) with delta (0, 0)
Screenshot: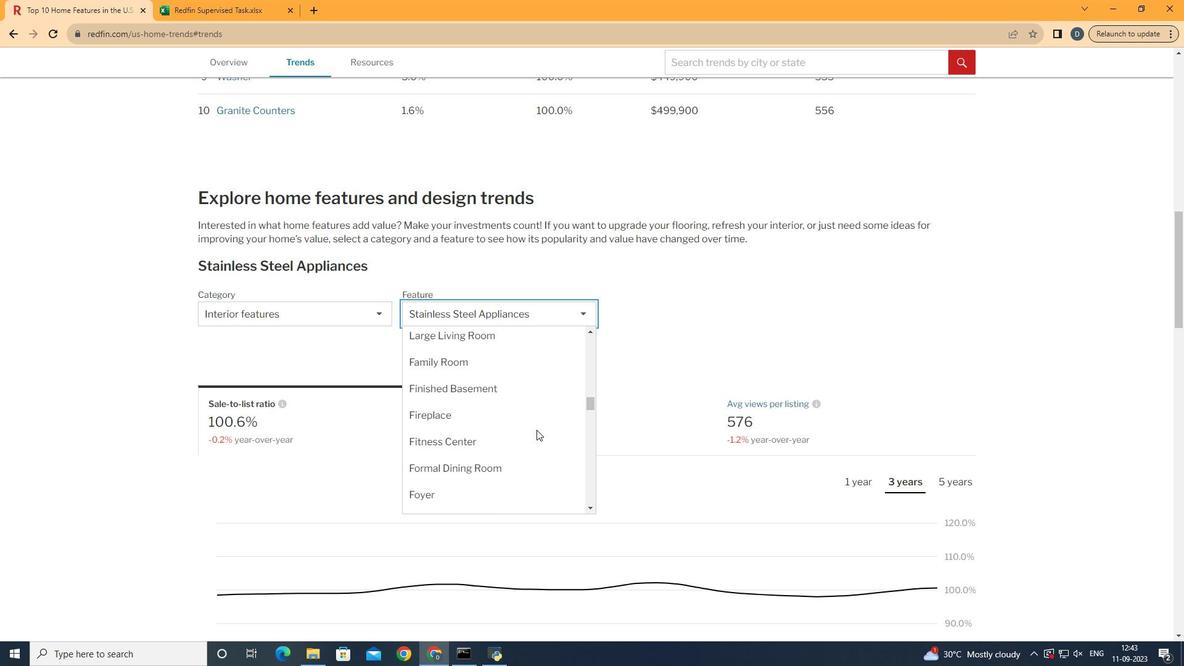 
Action: Mouse scrolled (565, 429) with delta (0, 0)
Screenshot: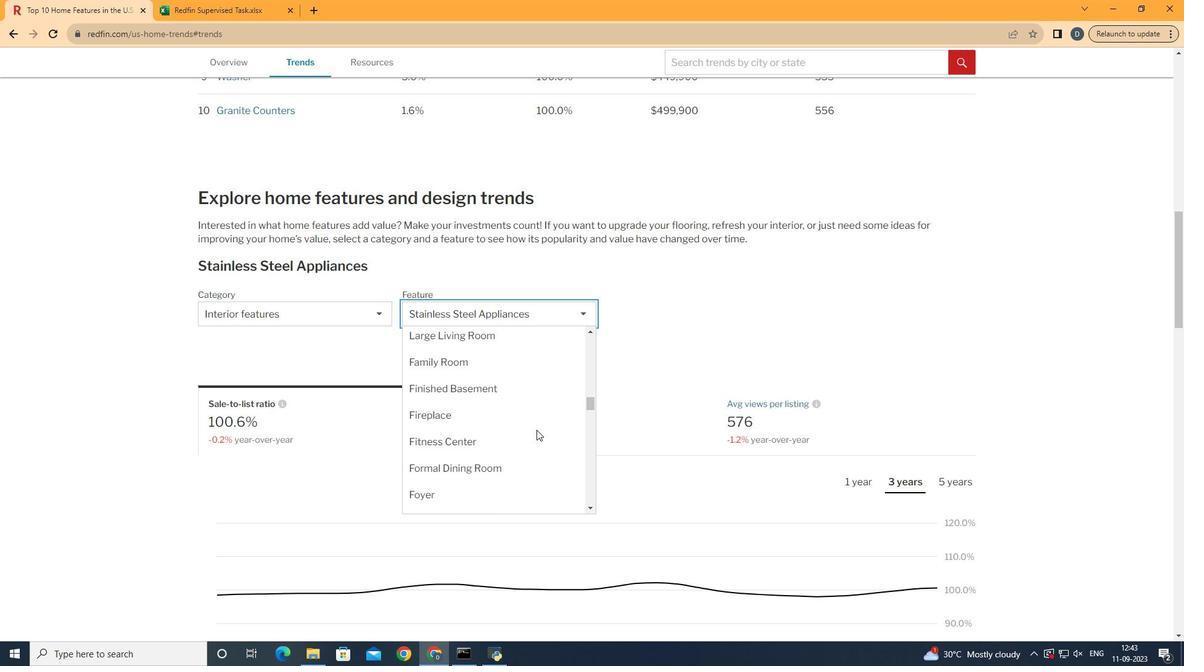 
Action: Mouse scrolled (565, 429) with delta (0, 0)
Screenshot: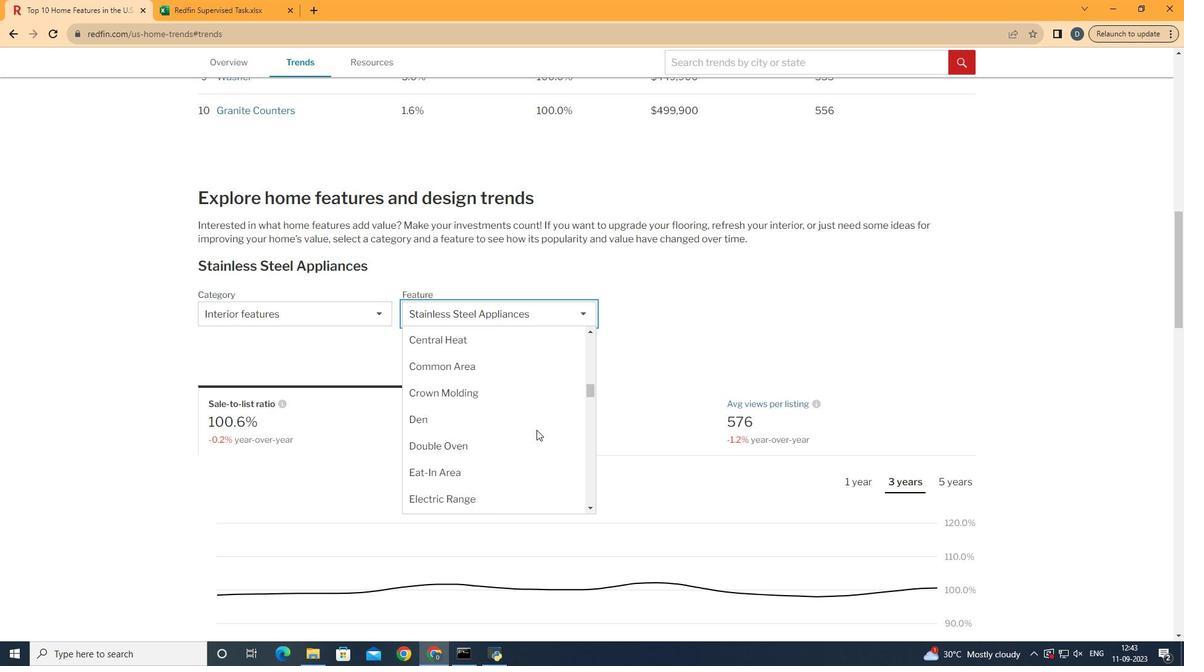 
Action: Mouse scrolled (565, 429) with delta (0, 0)
Screenshot: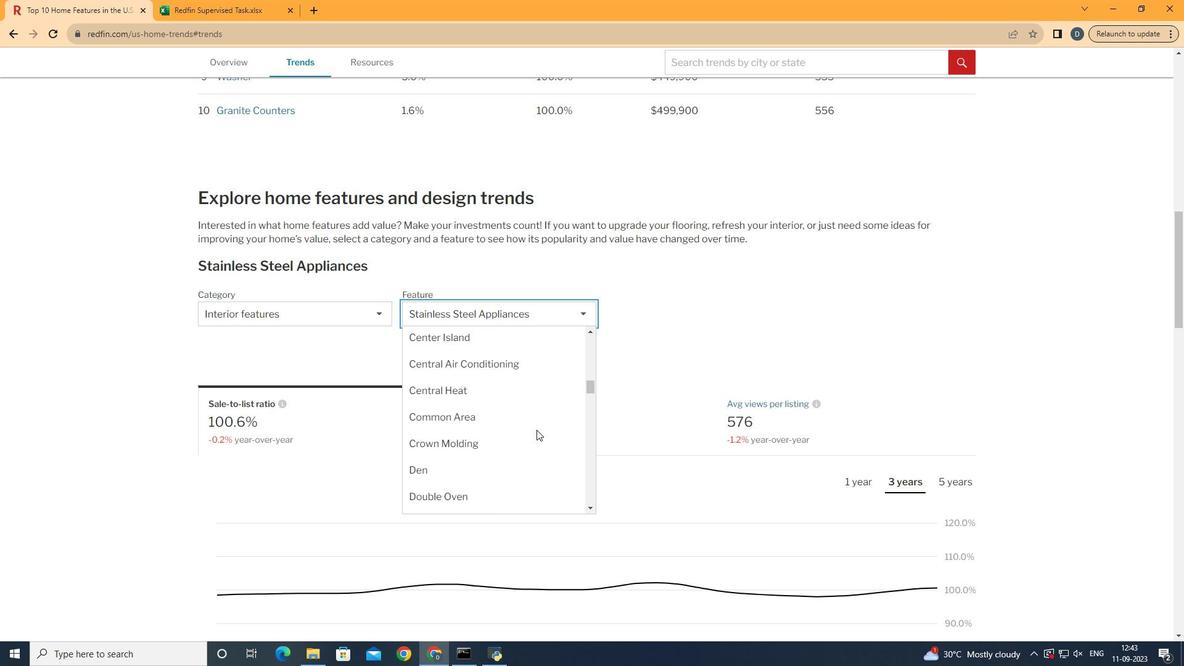 
Action: Mouse scrolled (565, 429) with delta (0, 0)
Screenshot: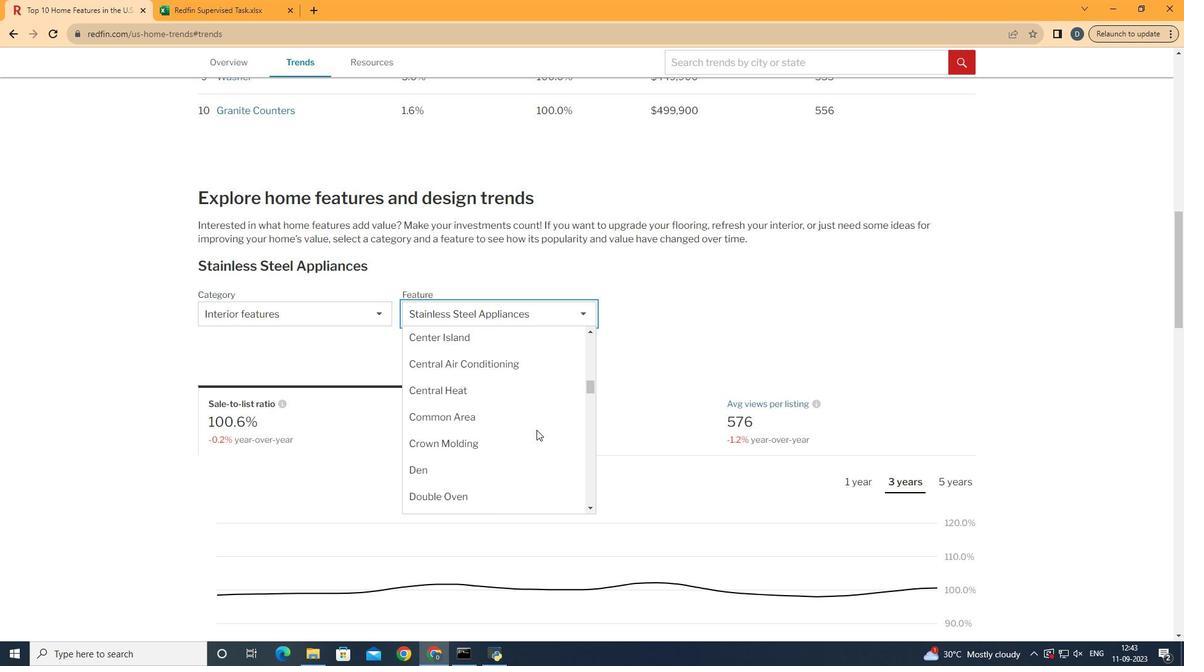 
Action: Mouse scrolled (565, 429) with delta (0, 0)
Screenshot: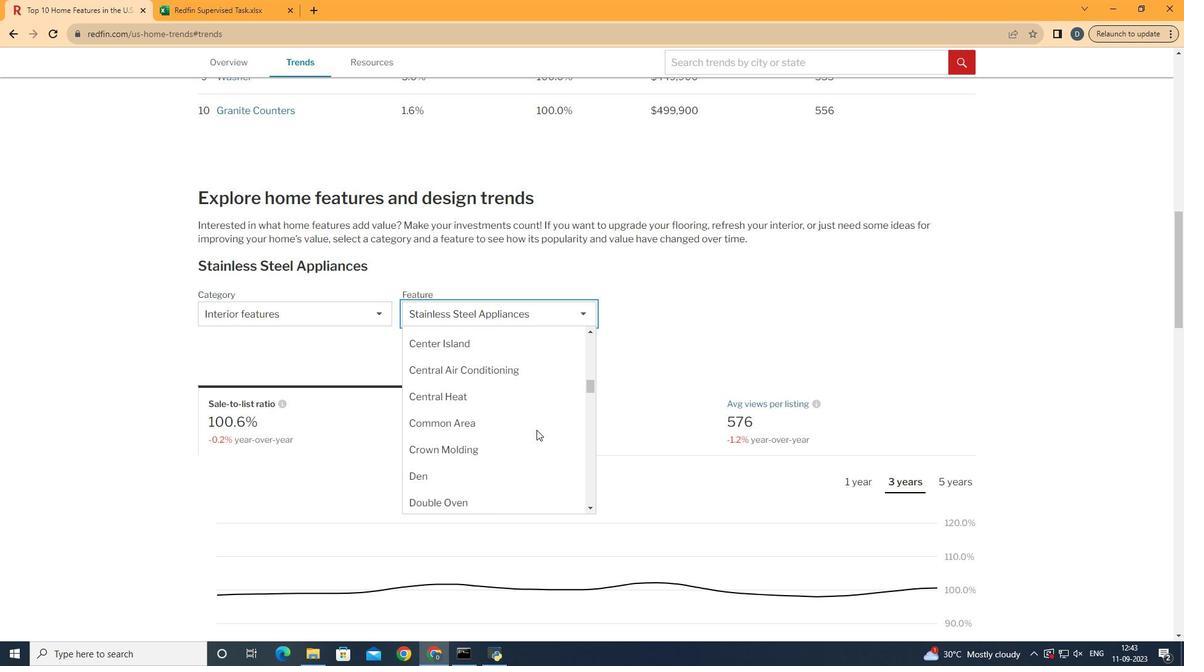 
Action: Mouse moved to (552, 368)
Screenshot: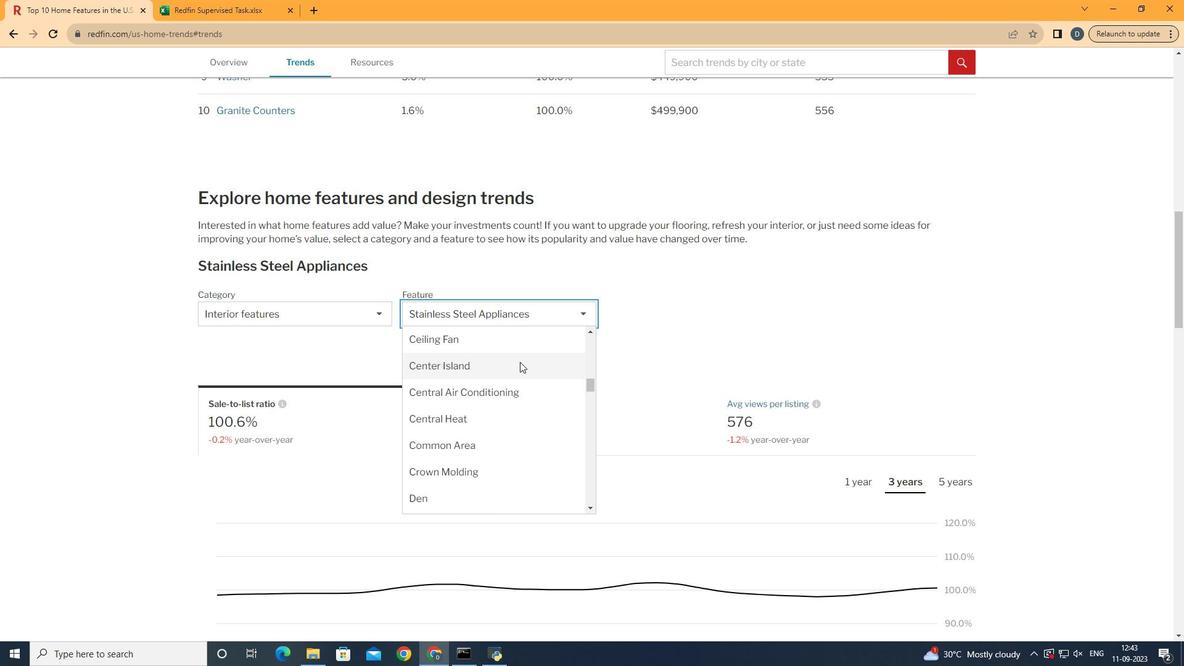 
Action: Mouse pressed left at (552, 368)
Screenshot: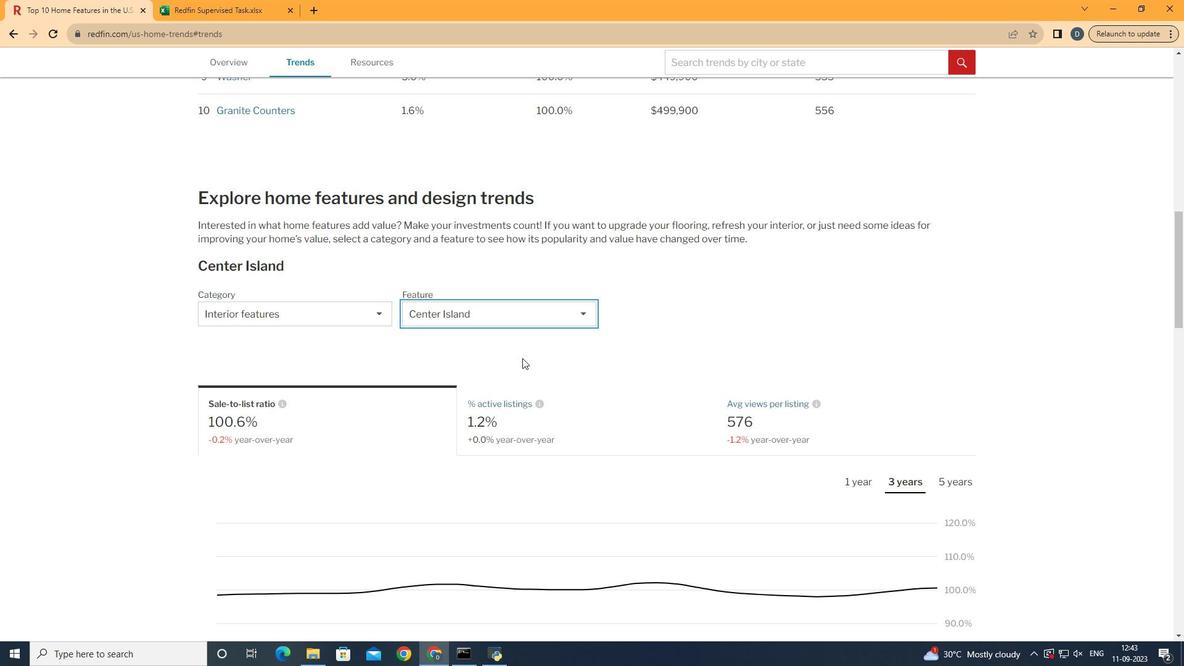 
Action: Mouse moved to (466, 410)
Screenshot: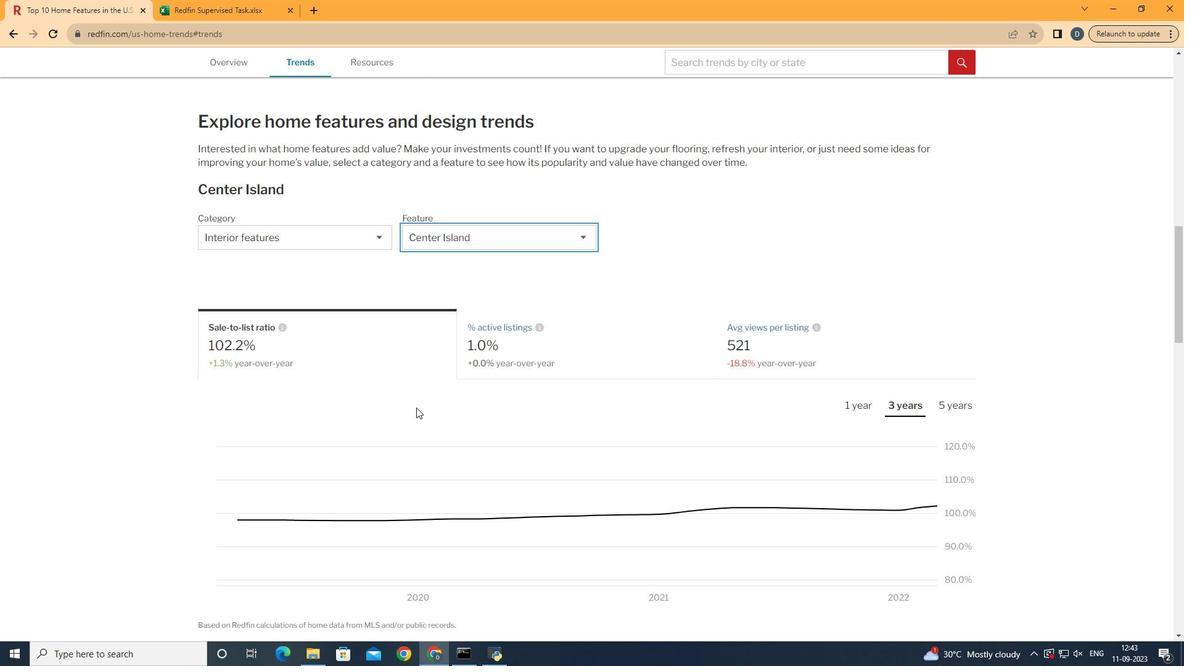 
Action: Mouse scrolled (466, 409) with delta (0, 0)
Screenshot: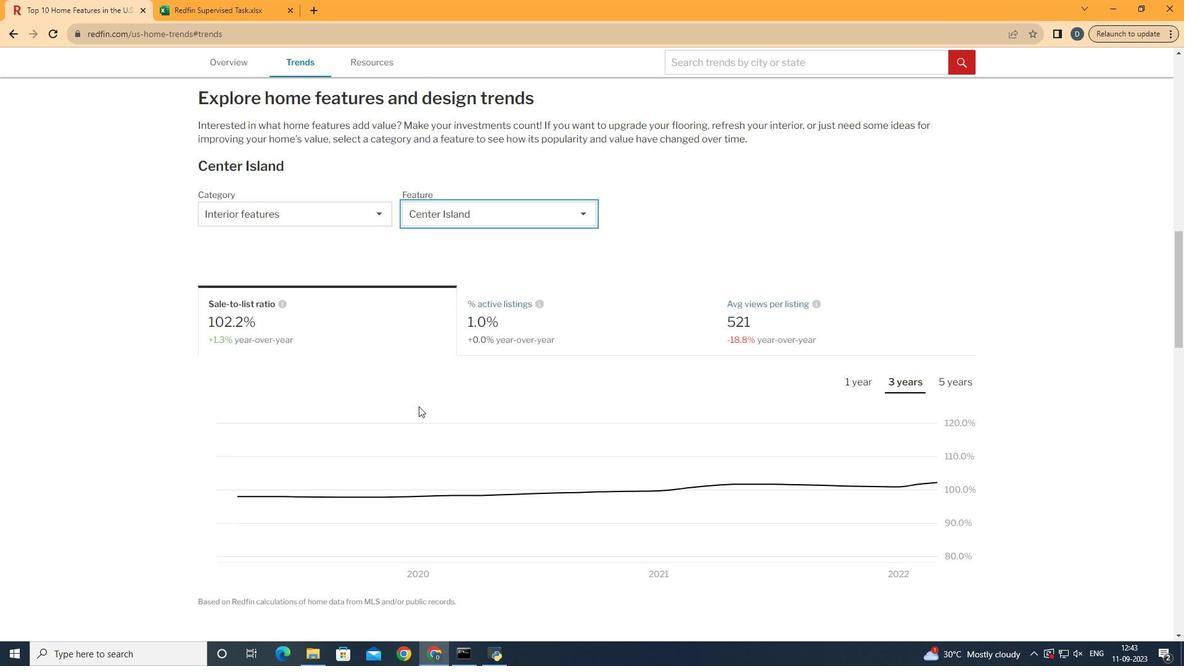
Action: Mouse scrolled (466, 409) with delta (0, 0)
Screenshot: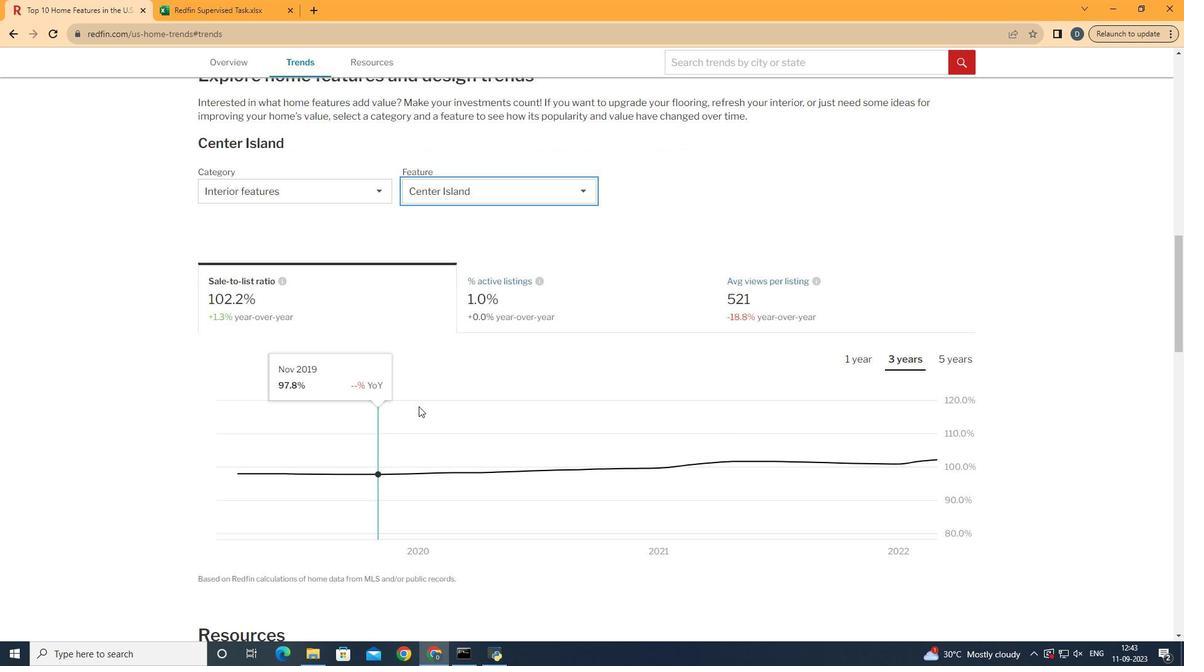 
Action: Mouse moved to (847, 316)
Screenshot: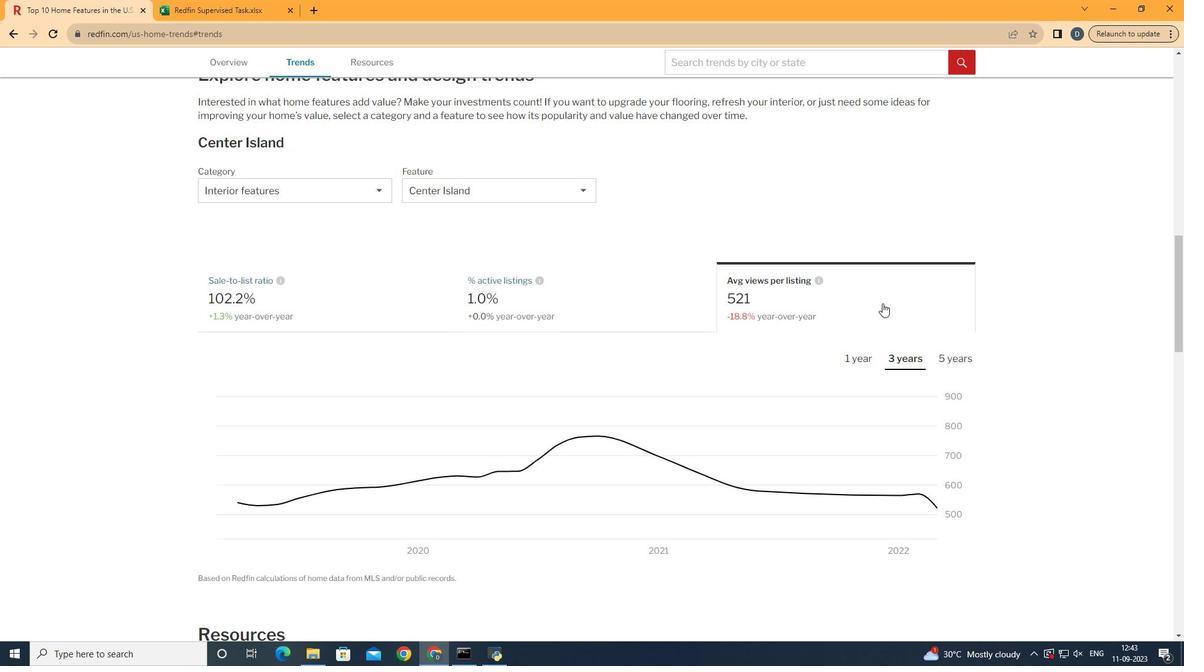 
Action: Mouse pressed left at (847, 316)
Screenshot: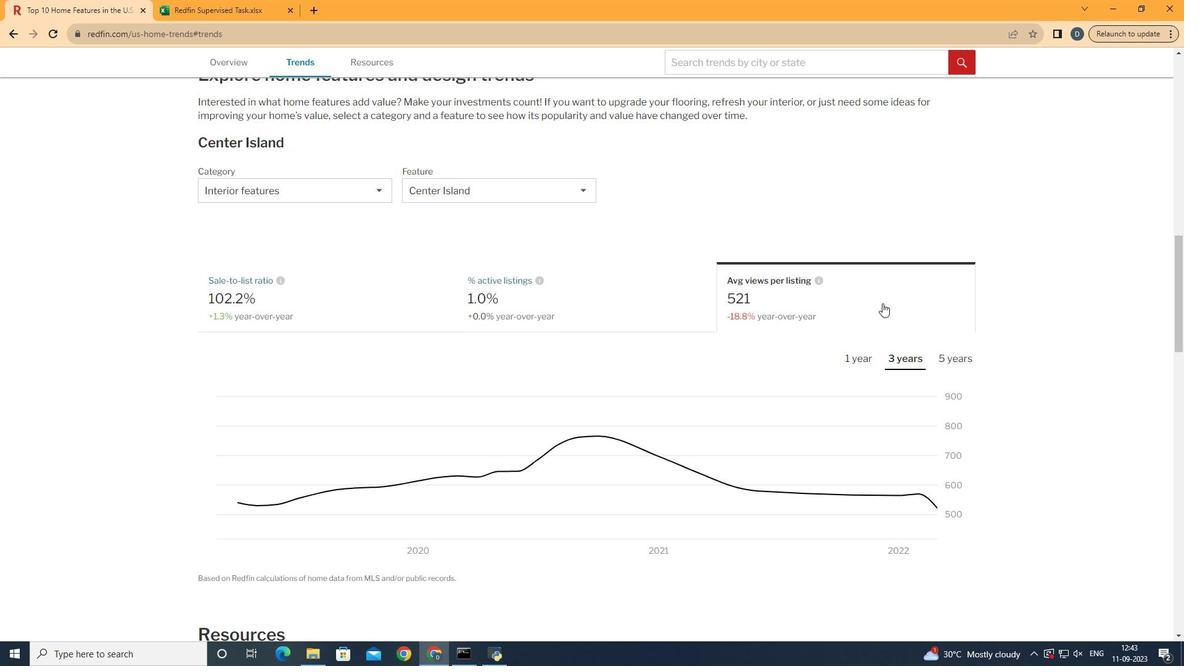 
Action: Mouse moved to (895, 364)
Screenshot: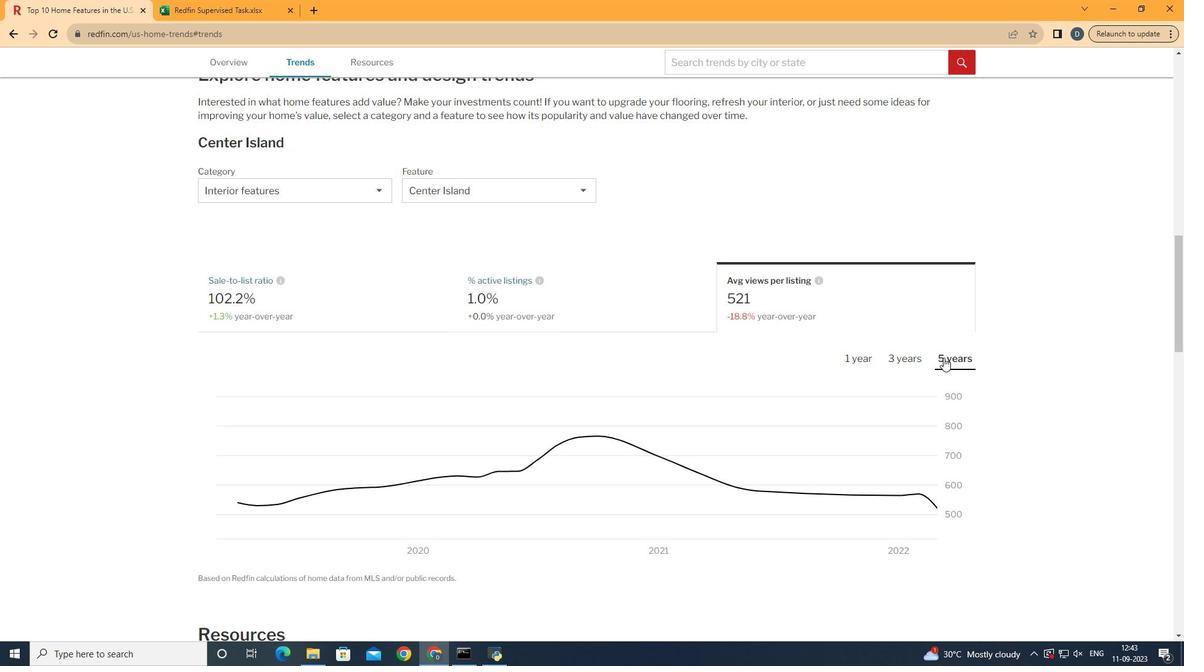 
Action: Mouse pressed left at (895, 364)
Screenshot: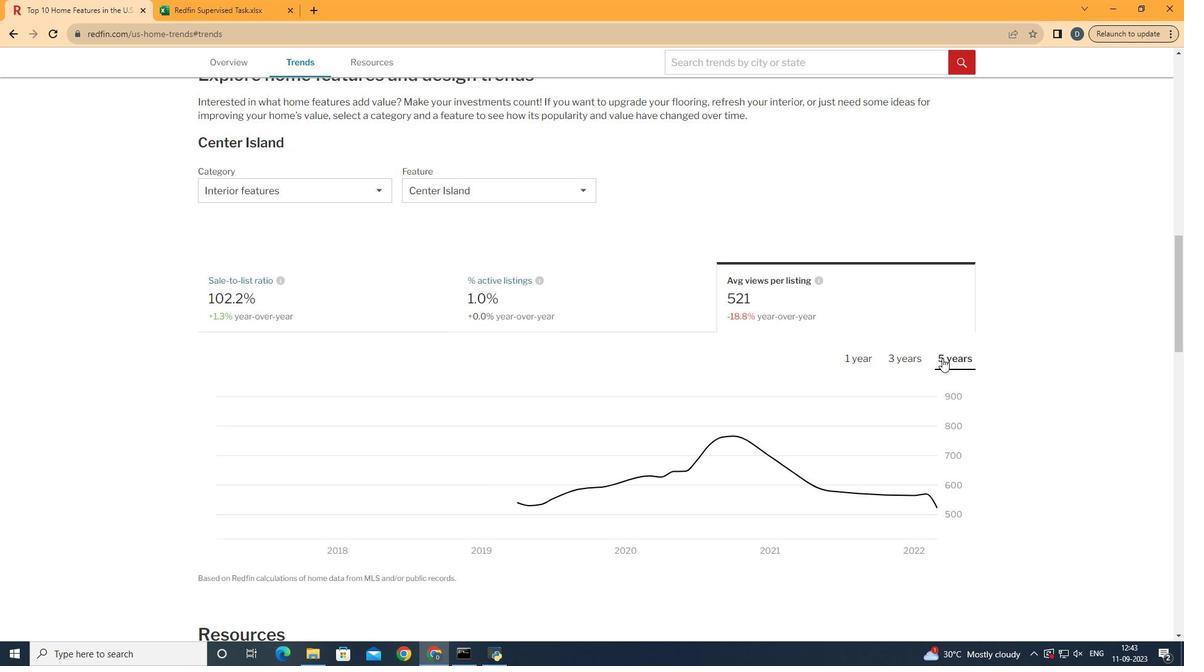 
Action: Mouse moved to (909, 487)
Screenshot: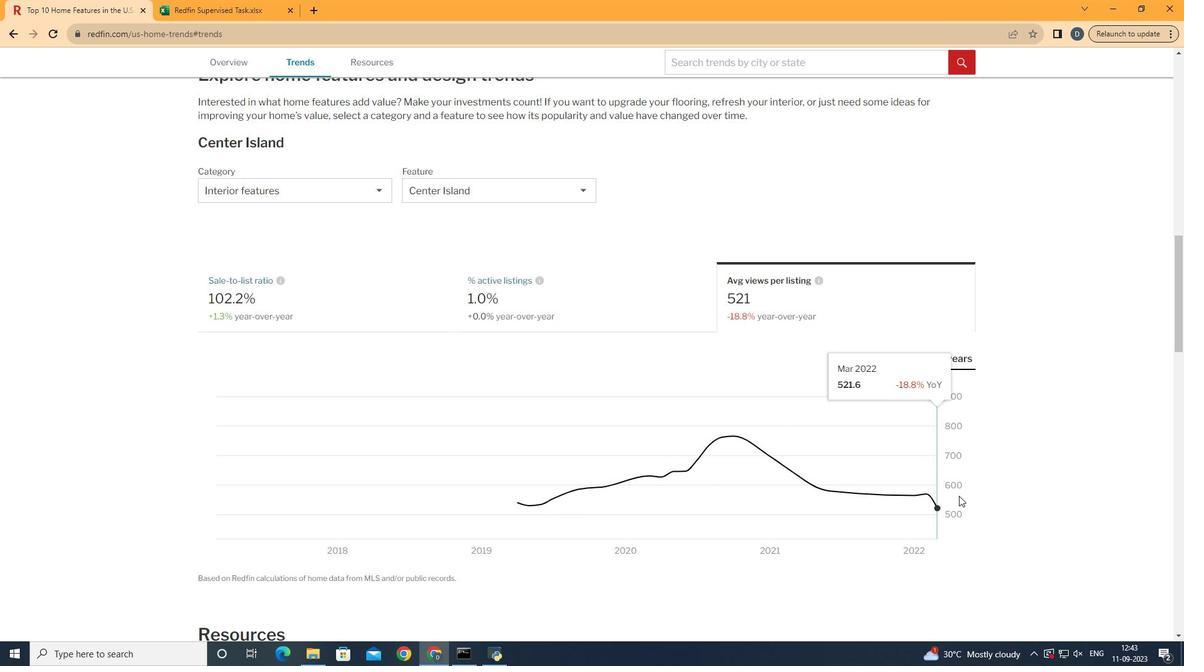 
